 Task: Send an email with the signature Cassandra Campbell with the subject Reminder for a coaching session and the message I wanted to touch base regarding the progress of the project. How are things going? from softage.10@softage.net to softage.8@softage.net and move the email from Sent Items to the folder Corporate identity
Action: Mouse moved to (112, 117)
Screenshot: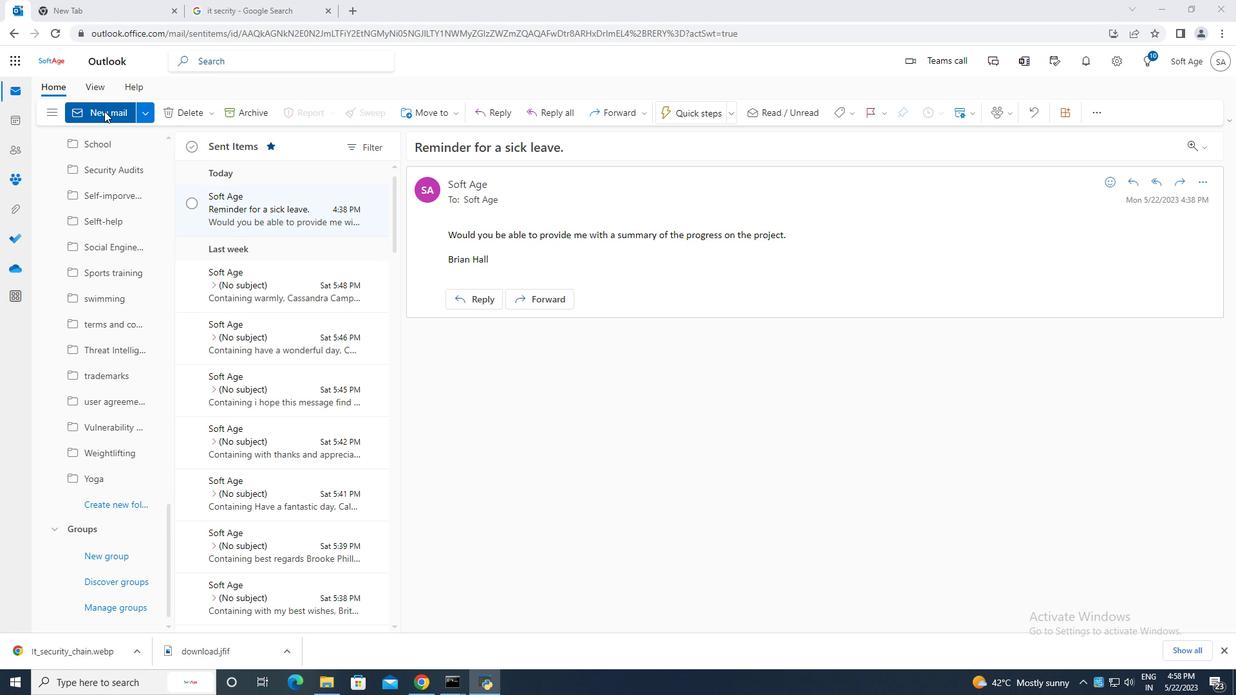 
Action: Mouse pressed left at (112, 117)
Screenshot: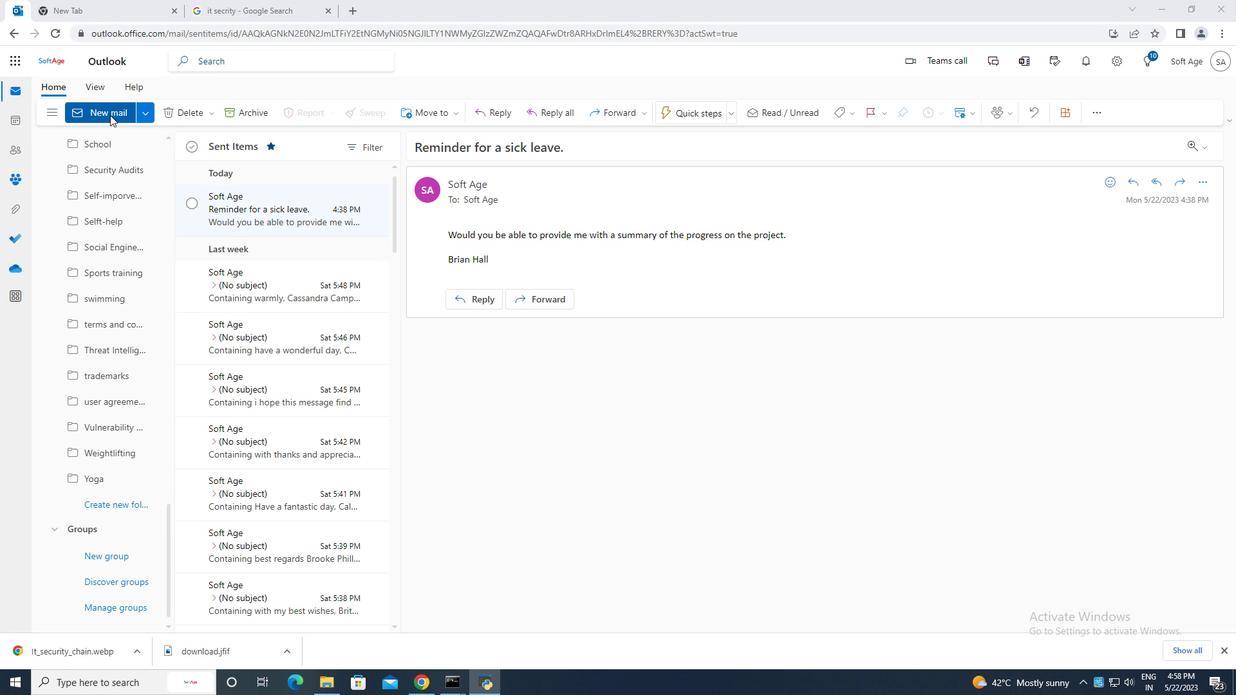 
Action: Mouse moved to (823, 116)
Screenshot: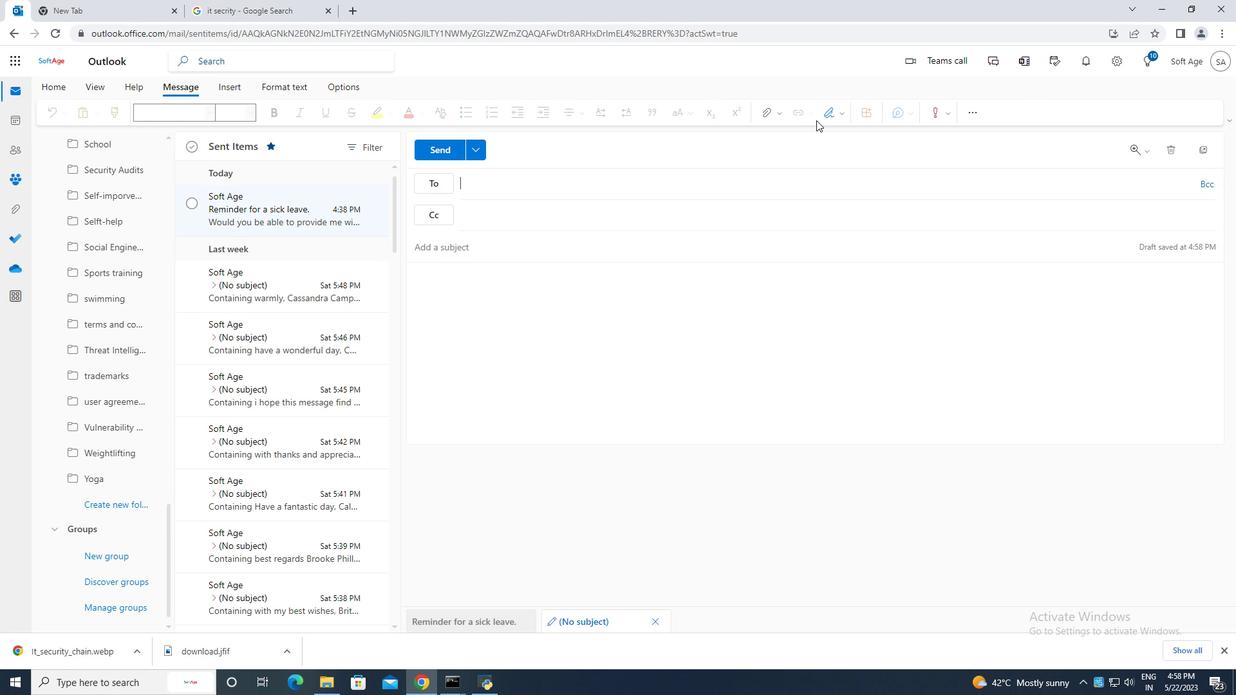 
Action: Mouse pressed left at (823, 116)
Screenshot: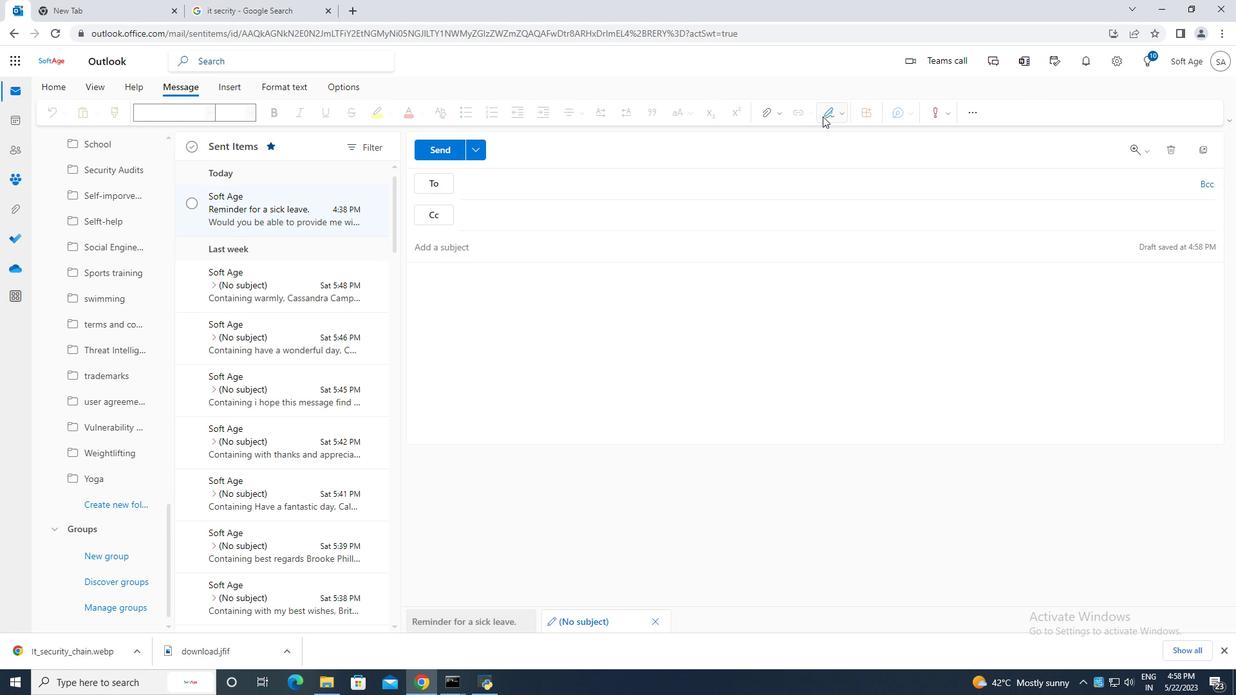
Action: Mouse moved to (787, 164)
Screenshot: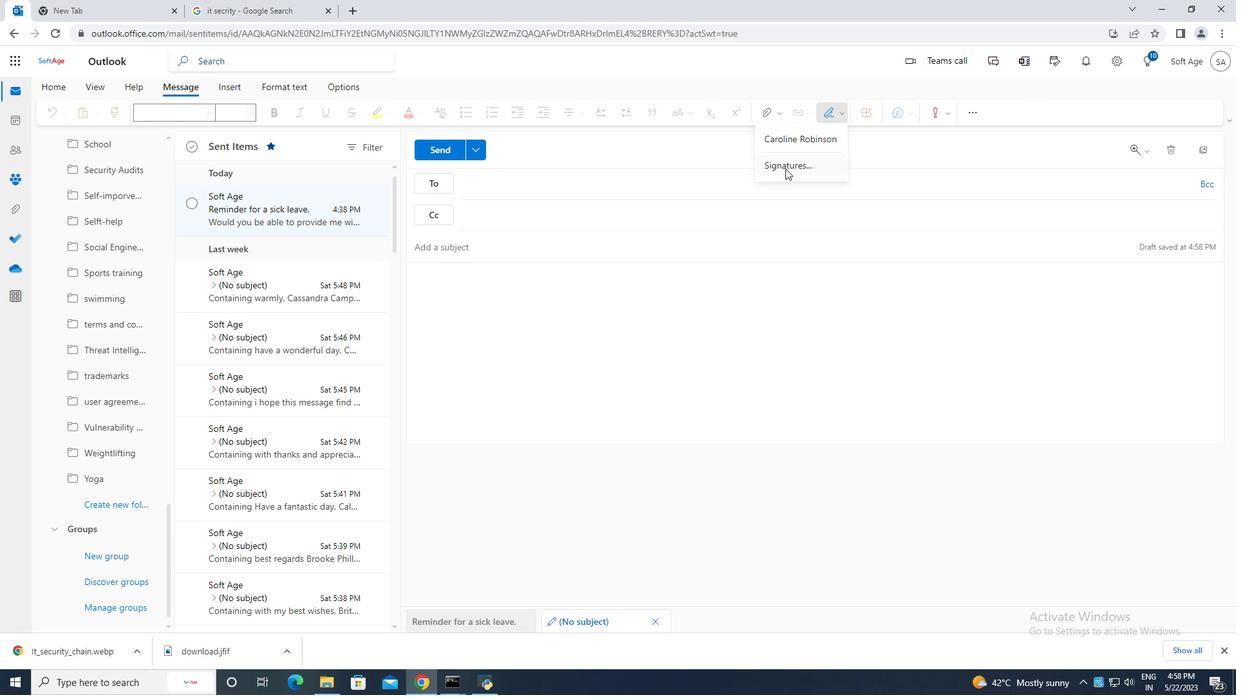 
Action: Mouse pressed left at (787, 164)
Screenshot: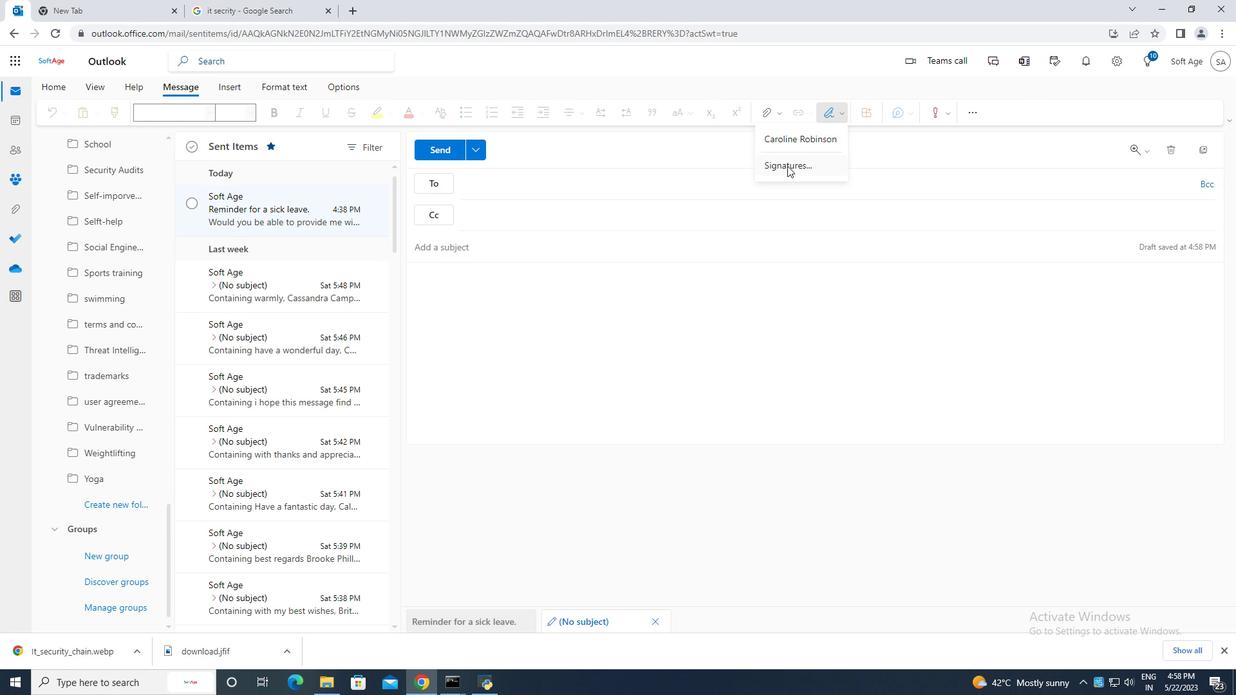 
Action: Mouse moved to (871, 207)
Screenshot: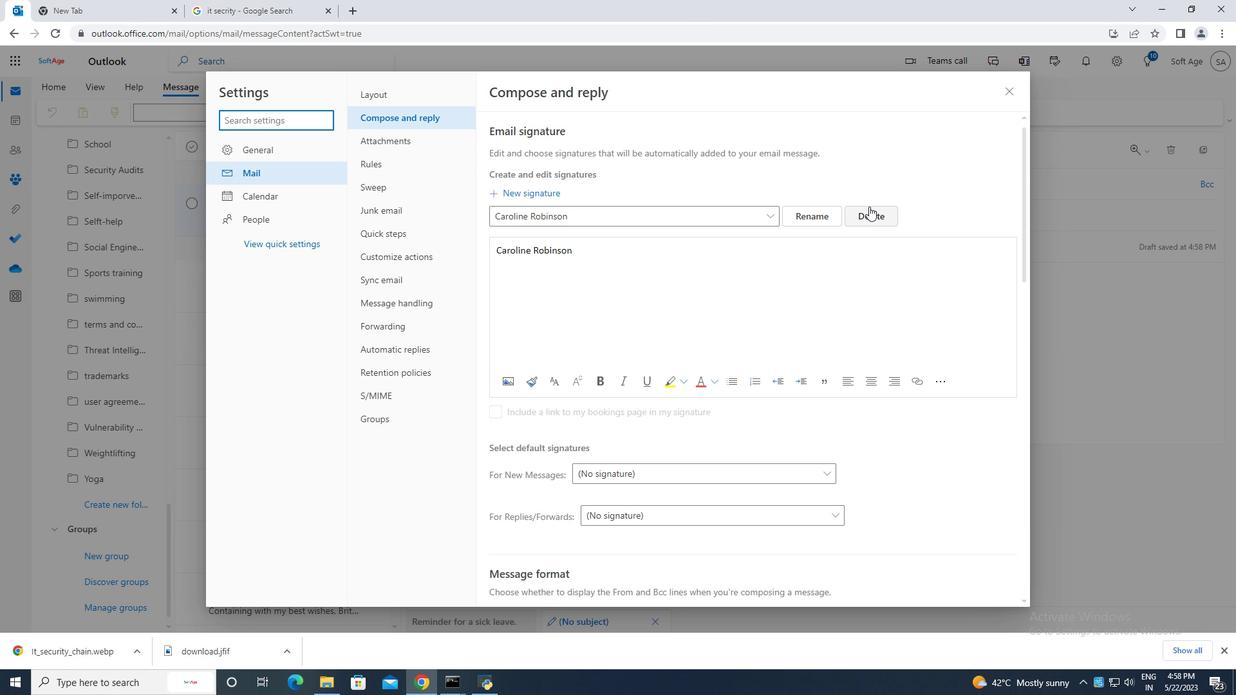 
Action: Mouse pressed left at (871, 207)
Screenshot: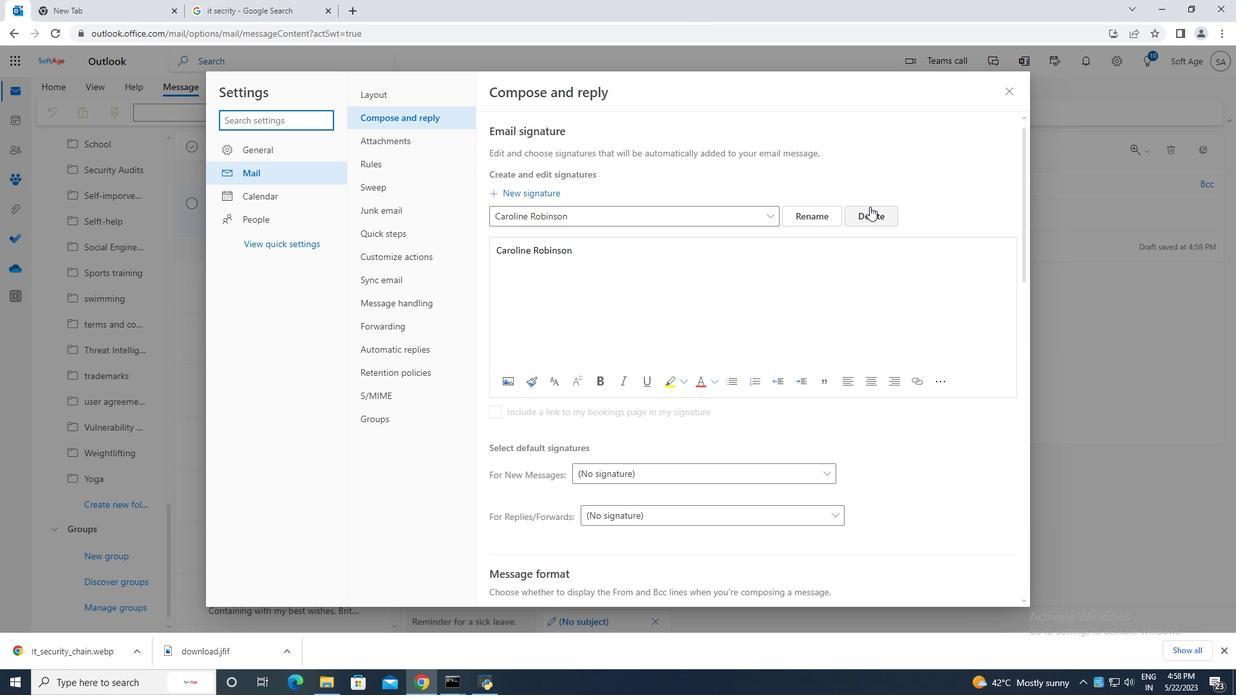 
Action: Mouse moved to (529, 217)
Screenshot: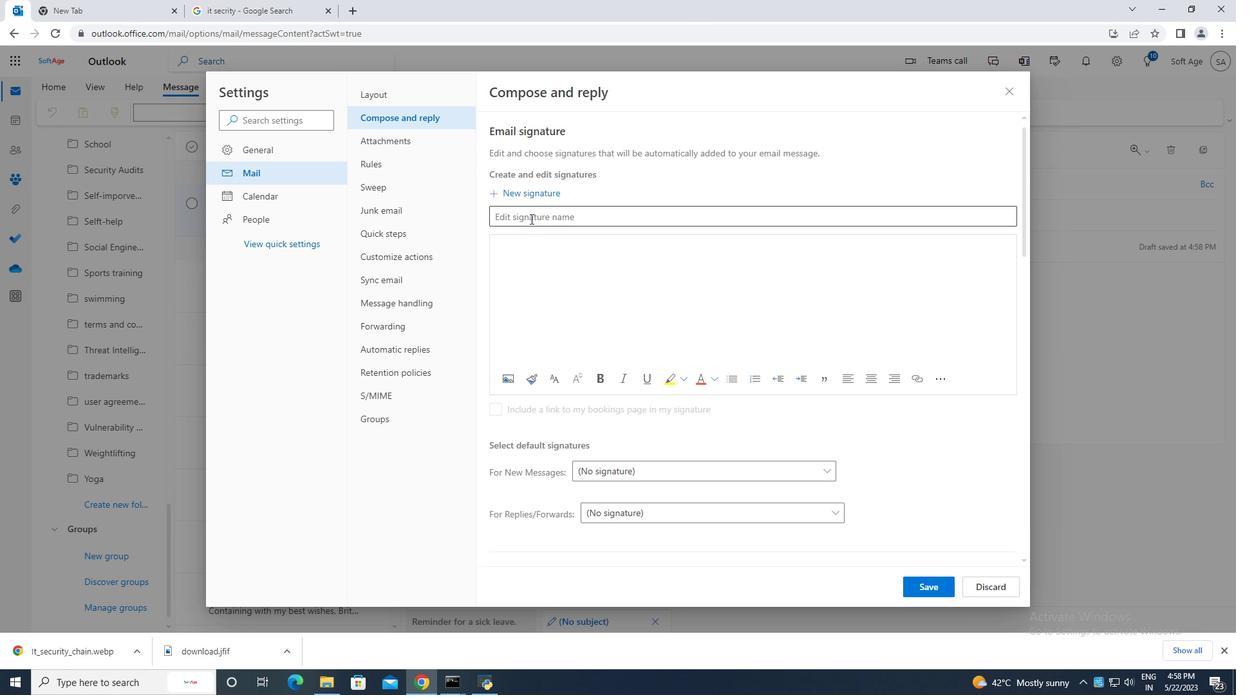 
Action: Mouse pressed left at (529, 217)
Screenshot: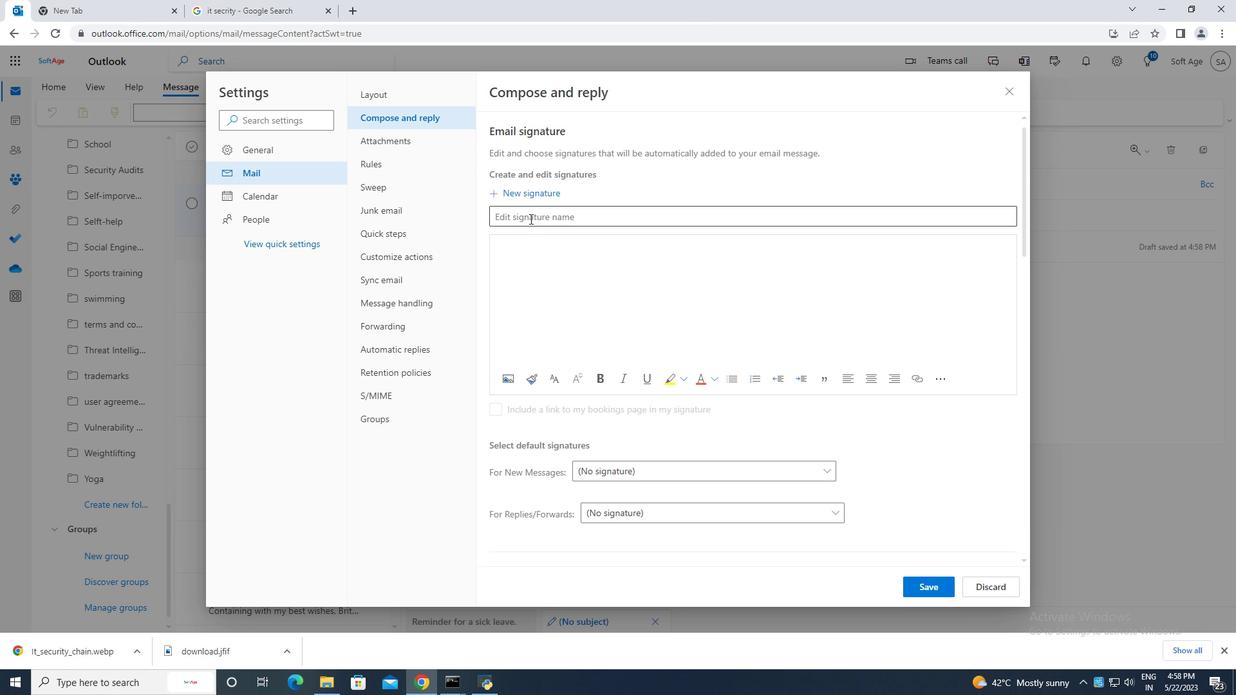 
Action: Mouse moved to (528, 217)
Screenshot: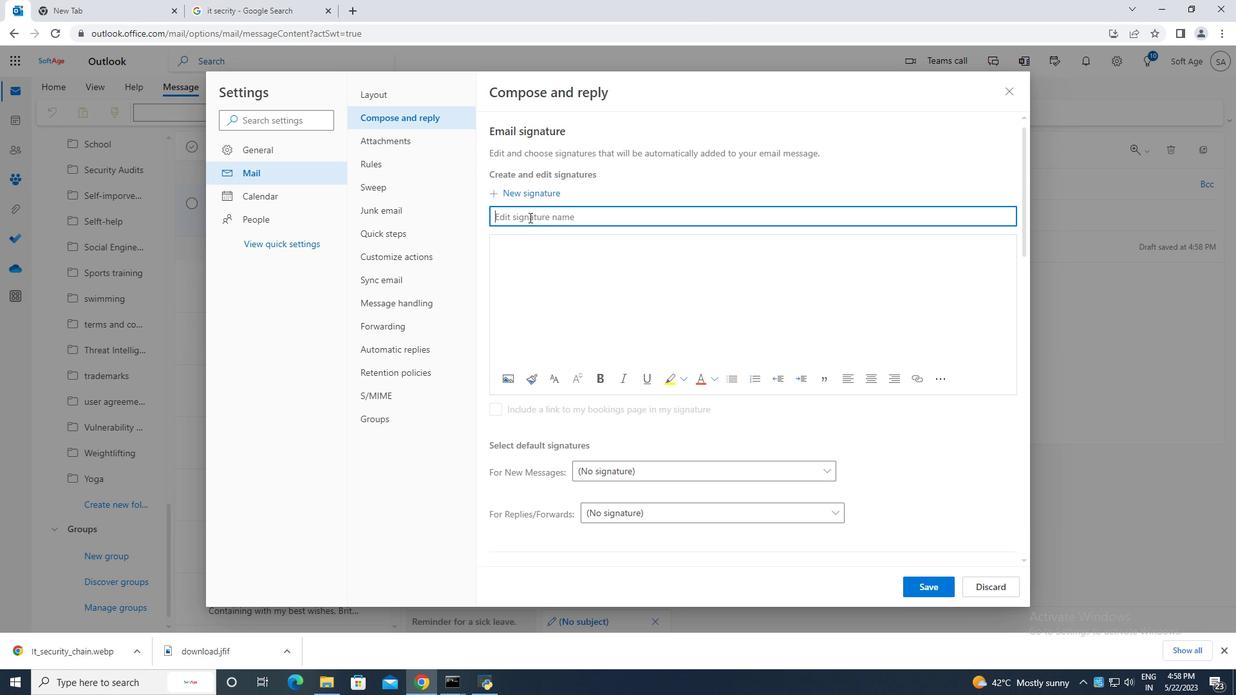 
Action: Key pressed <Key.caps_lock>C<Key.caps_lock>assandra<Key.space><Key.caps_lock>C<Key.caps_lock>ampn<Key.backspace>bell
Screenshot: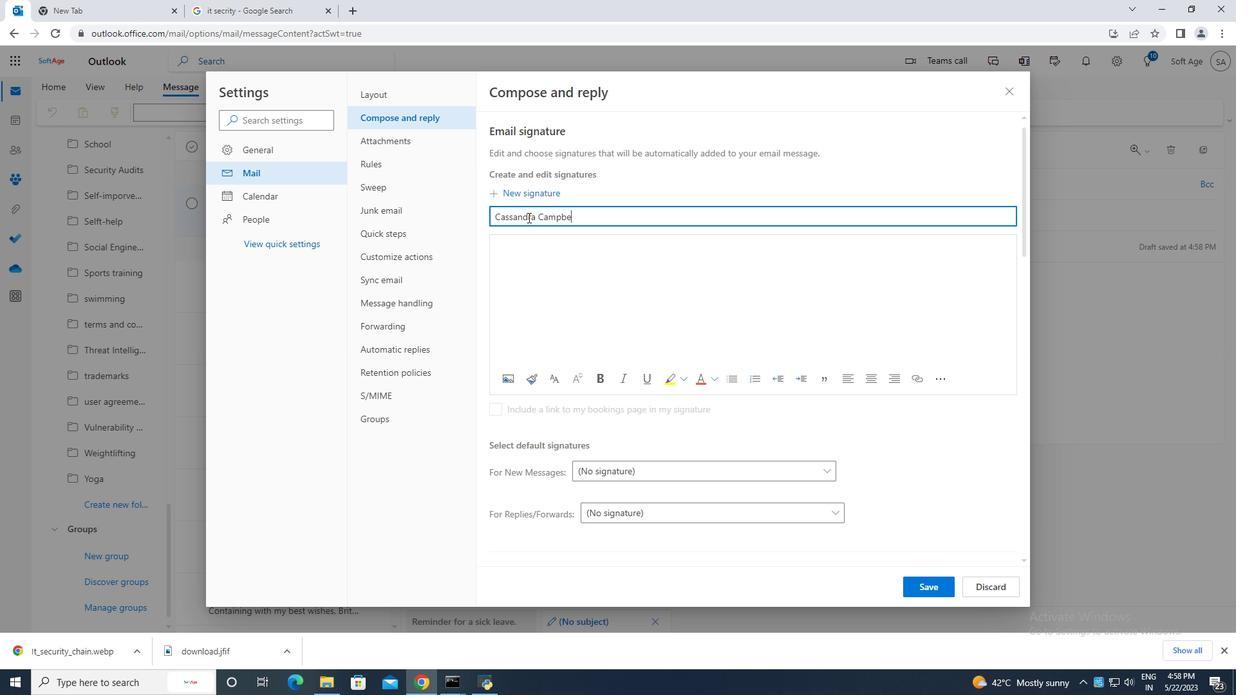 
Action: Mouse moved to (558, 248)
Screenshot: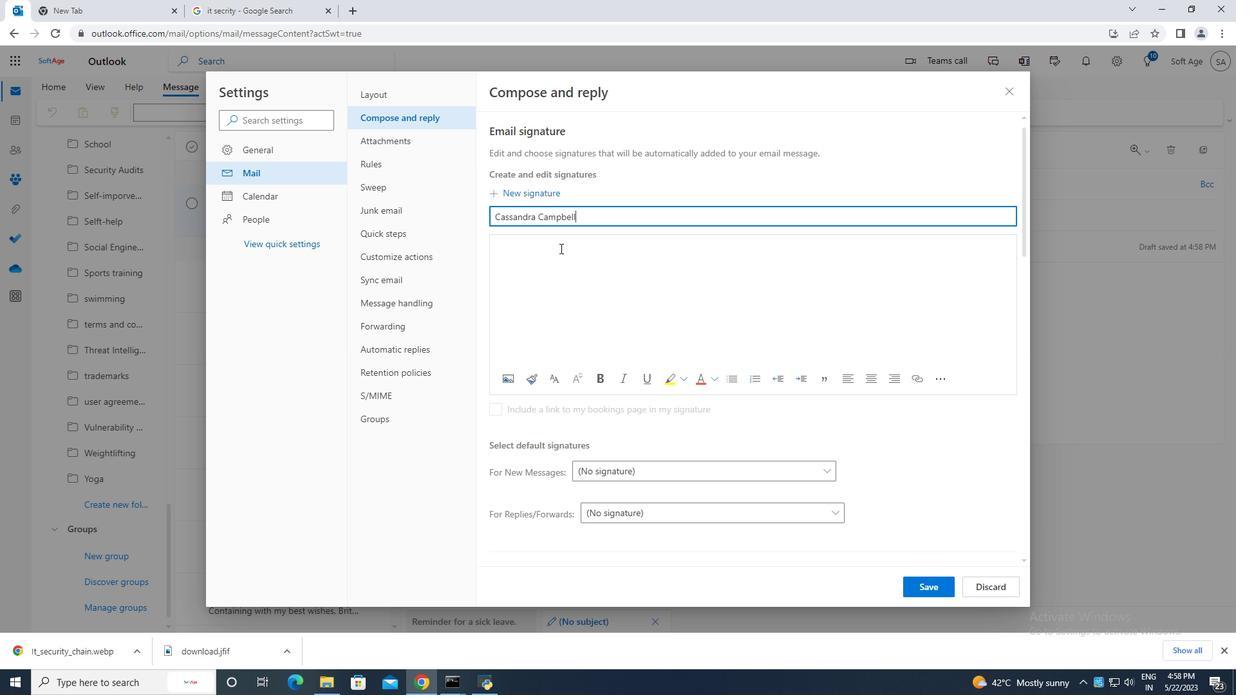 
Action: Mouse pressed left at (558, 248)
Screenshot: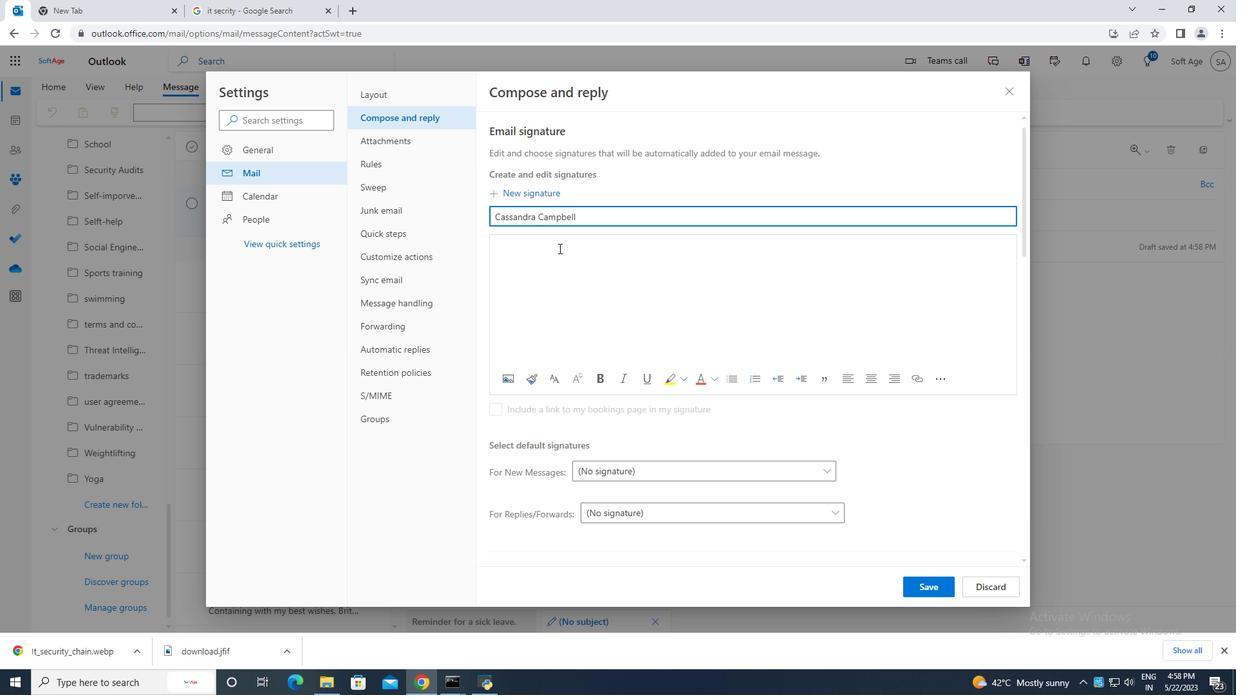 
Action: Key pressed <Key.caps_lock>C<Key.caps_lock>assandra<Key.space><Key.caps_lock>C<Key.caps_lock>ampbell
Screenshot: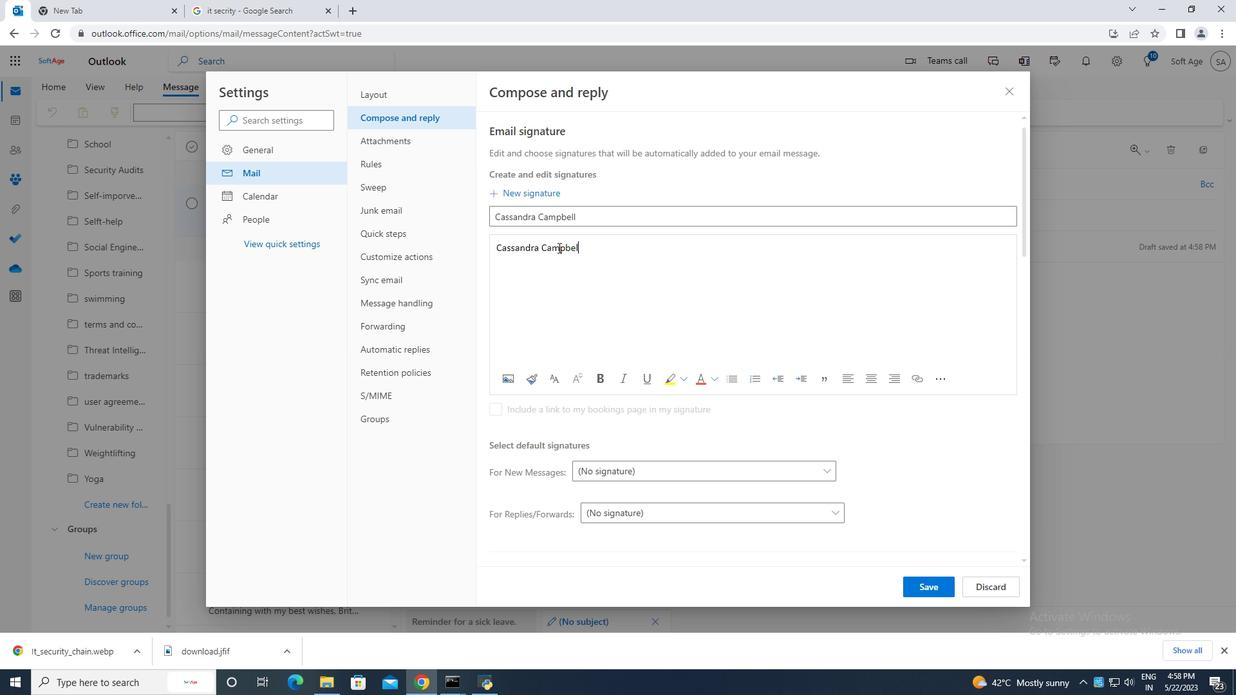 
Action: Mouse moved to (925, 589)
Screenshot: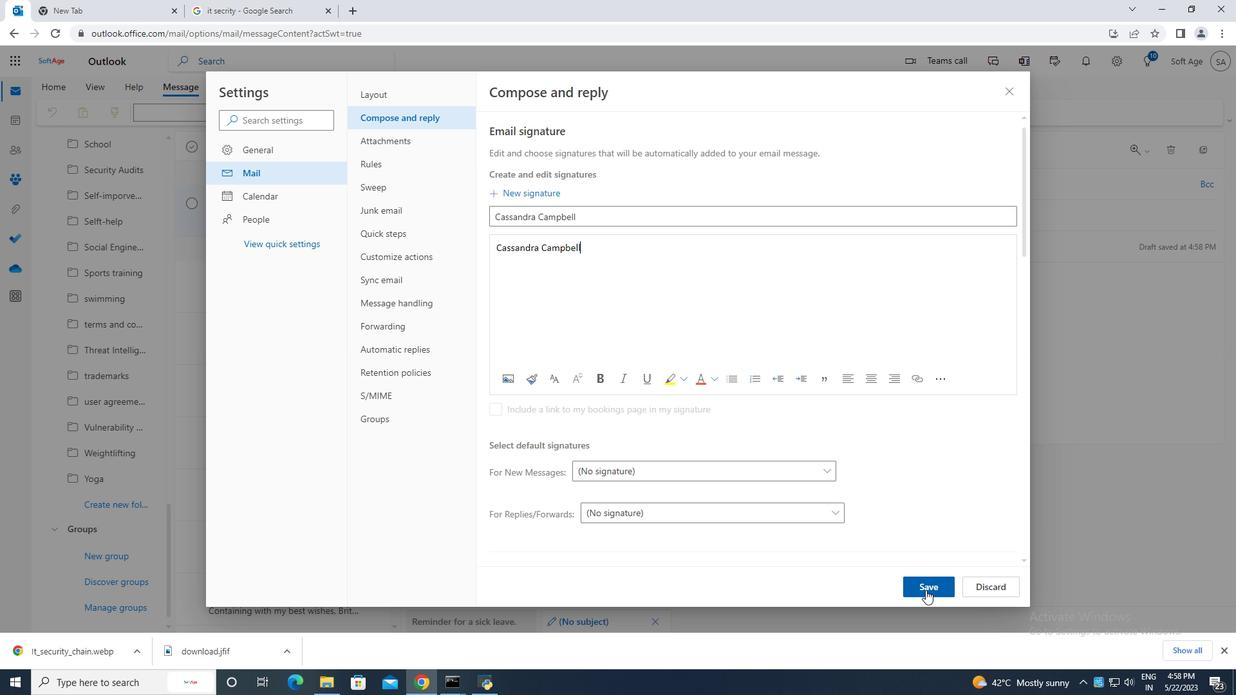 
Action: Mouse pressed left at (925, 589)
Screenshot: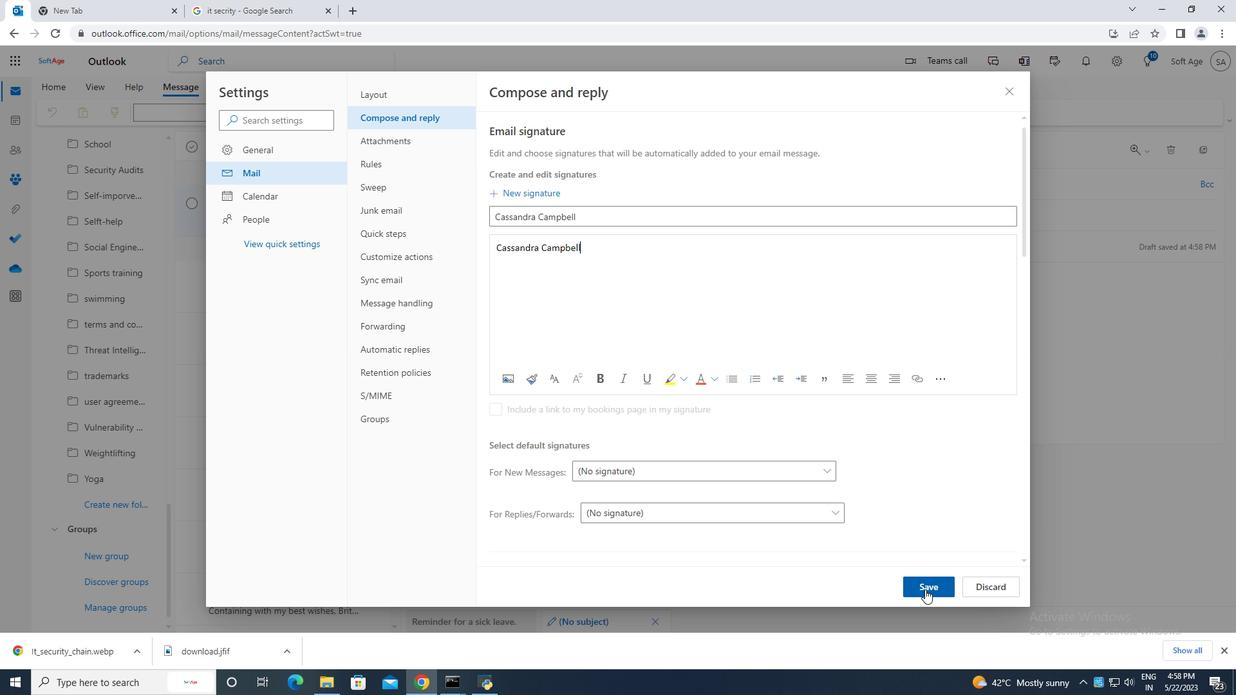 
Action: Mouse moved to (1015, 94)
Screenshot: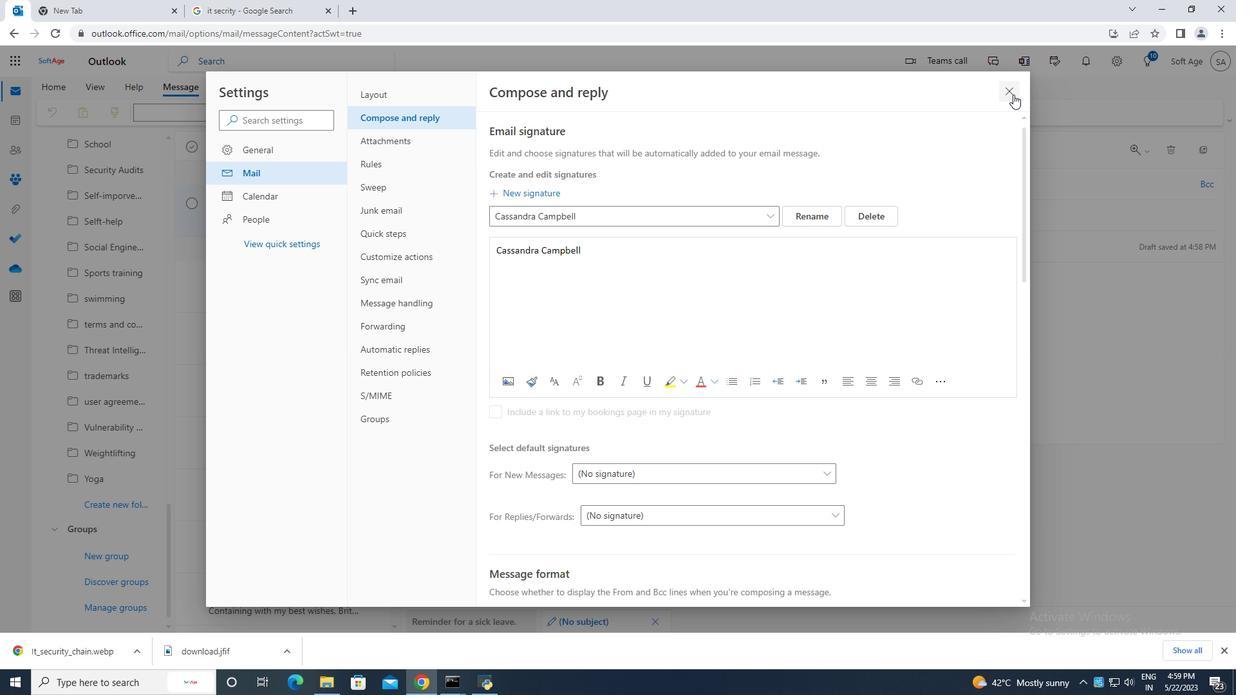 
Action: Mouse pressed left at (1015, 94)
Screenshot: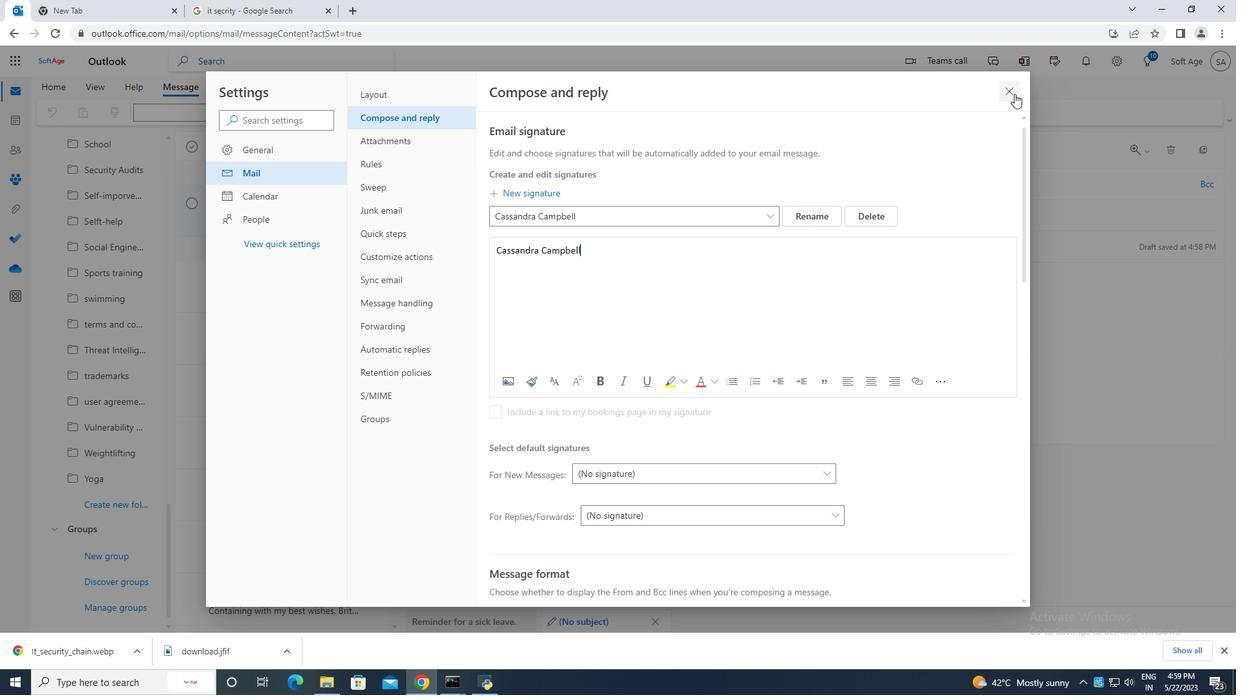 
Action: Mouse moved to (827, 117)
Screenshot: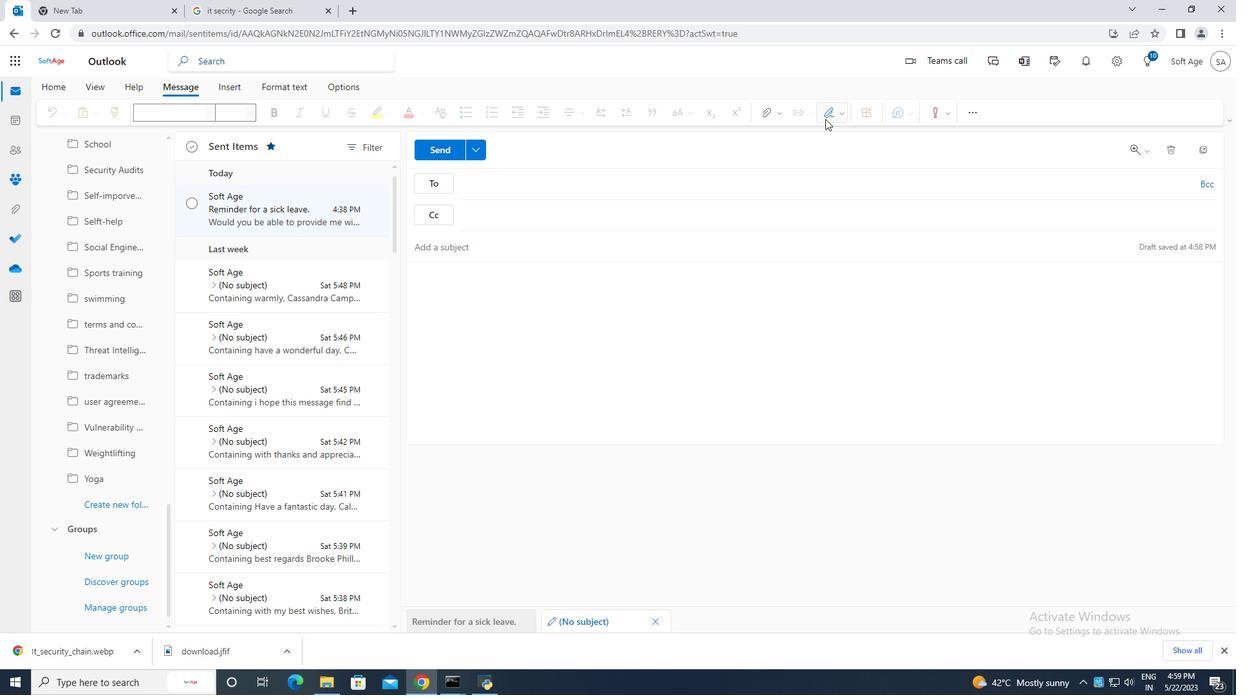 
Action: Mouse pressed left at (827, 117)
Screenshot: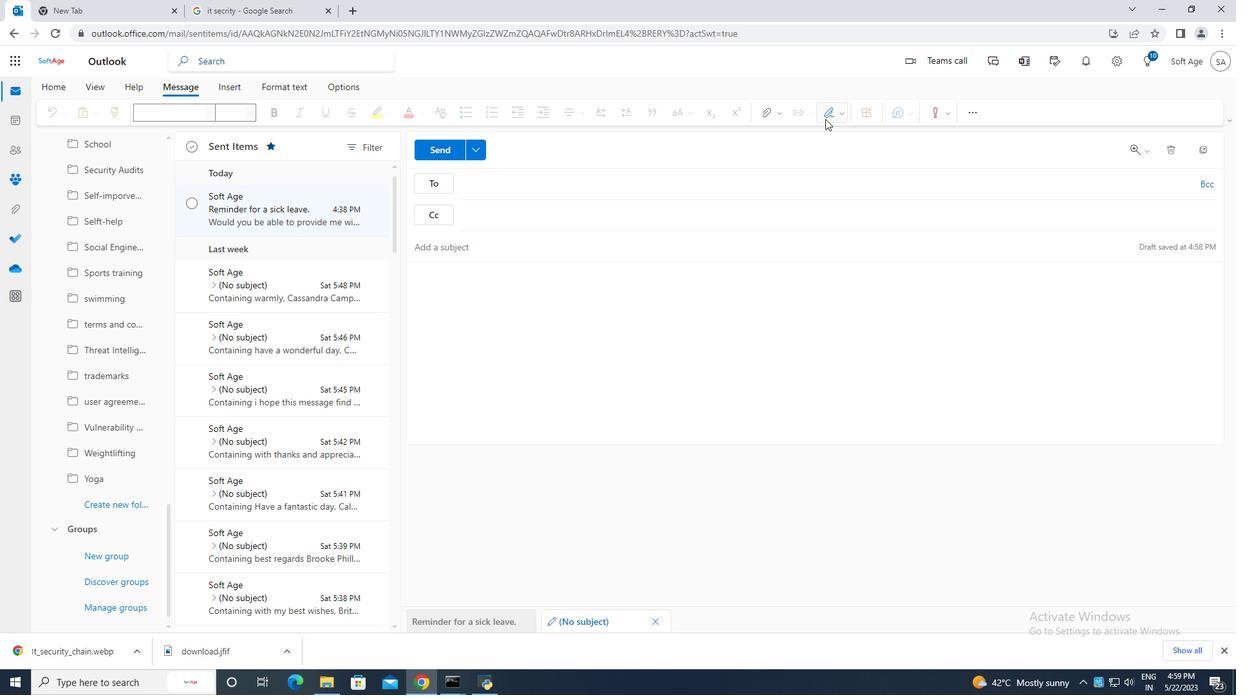 
Action: Mouse moved to (776, 166)
Screenshot: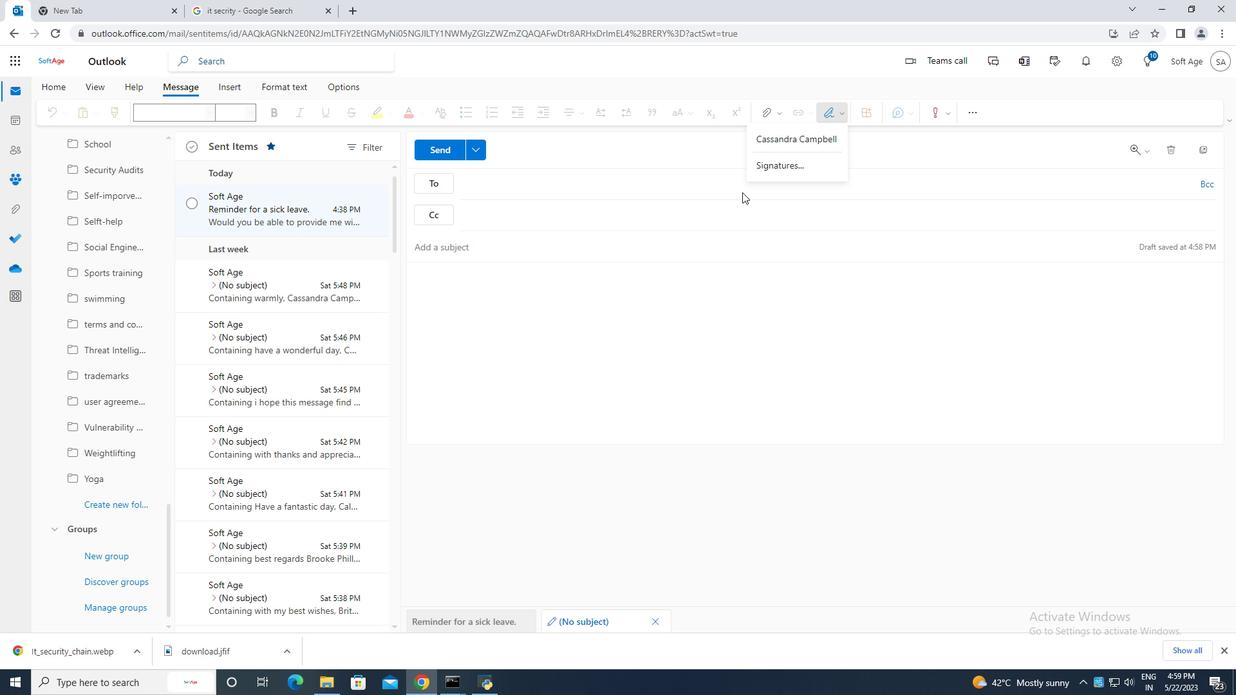 
Action: Mouse pressed left at (776, 166)
Screenshot: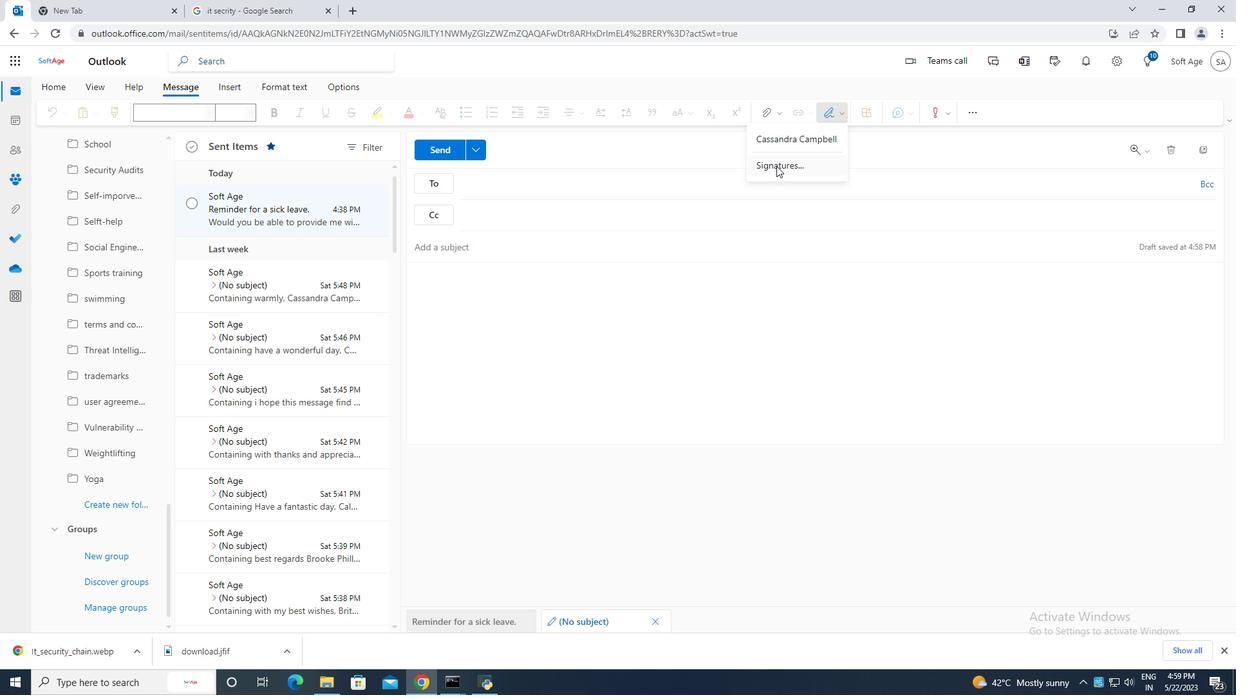 
Action: Mouse moved to (1000, 92)
Screenshot: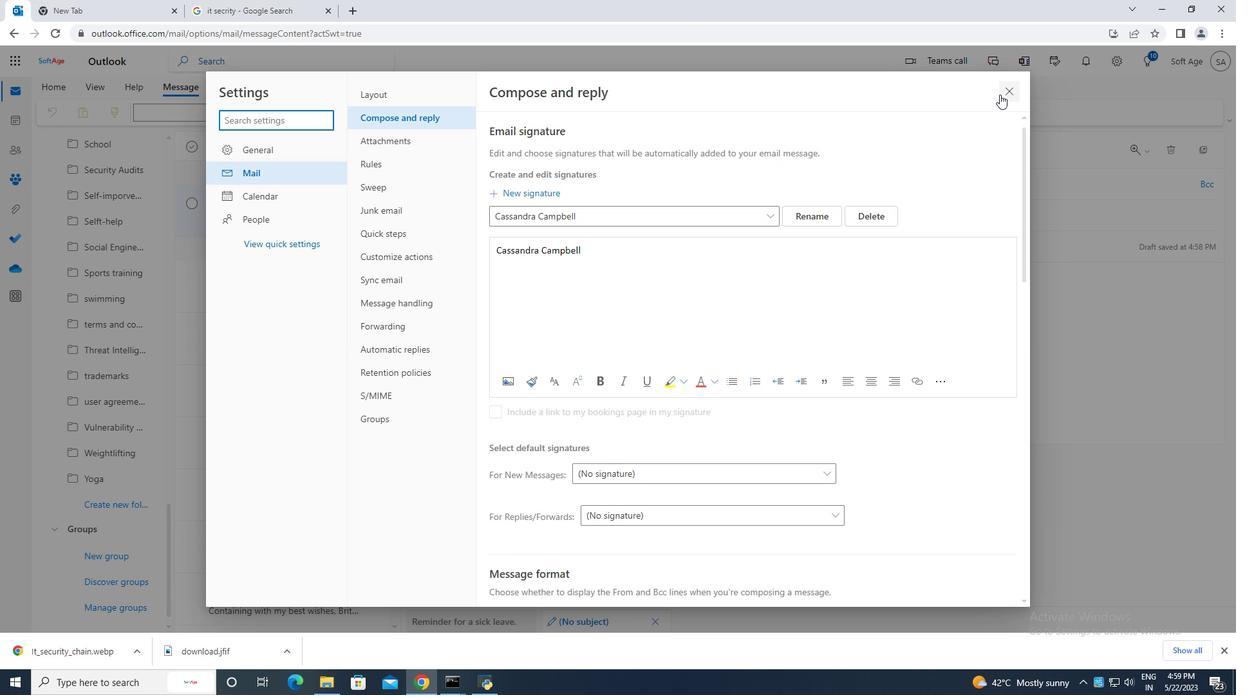 
Action: Mouse pressed left at (1000, 92)
Screenshot: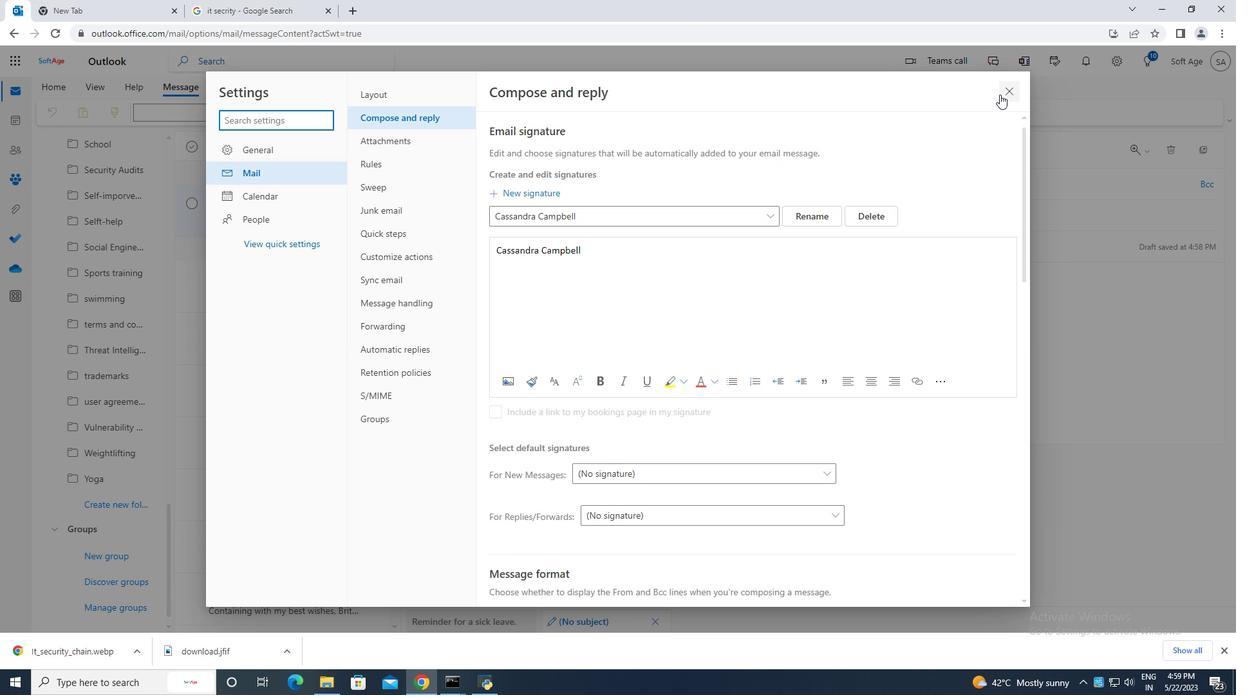 
Action: Mouse moved to (836, 116)
Screenshot: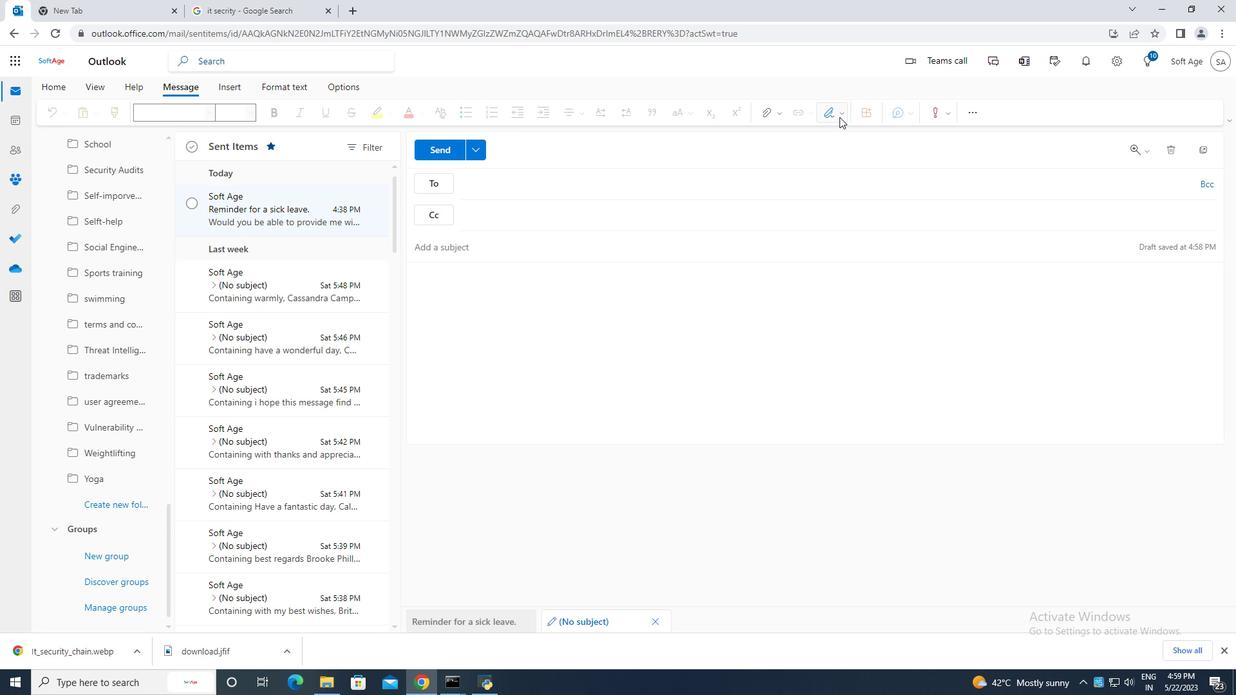 
Action: Mouse pressed left at (836, 116)
Screenshot: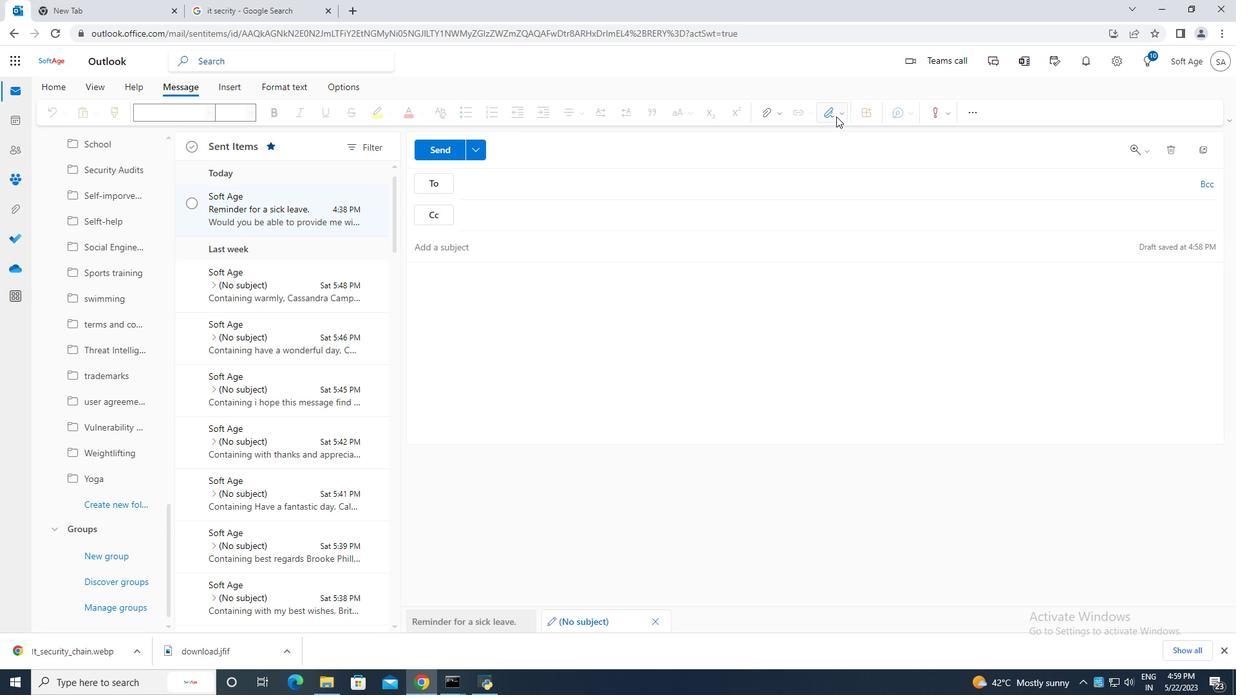 
Action: Mouse moved to (818, 137)
Screenshot: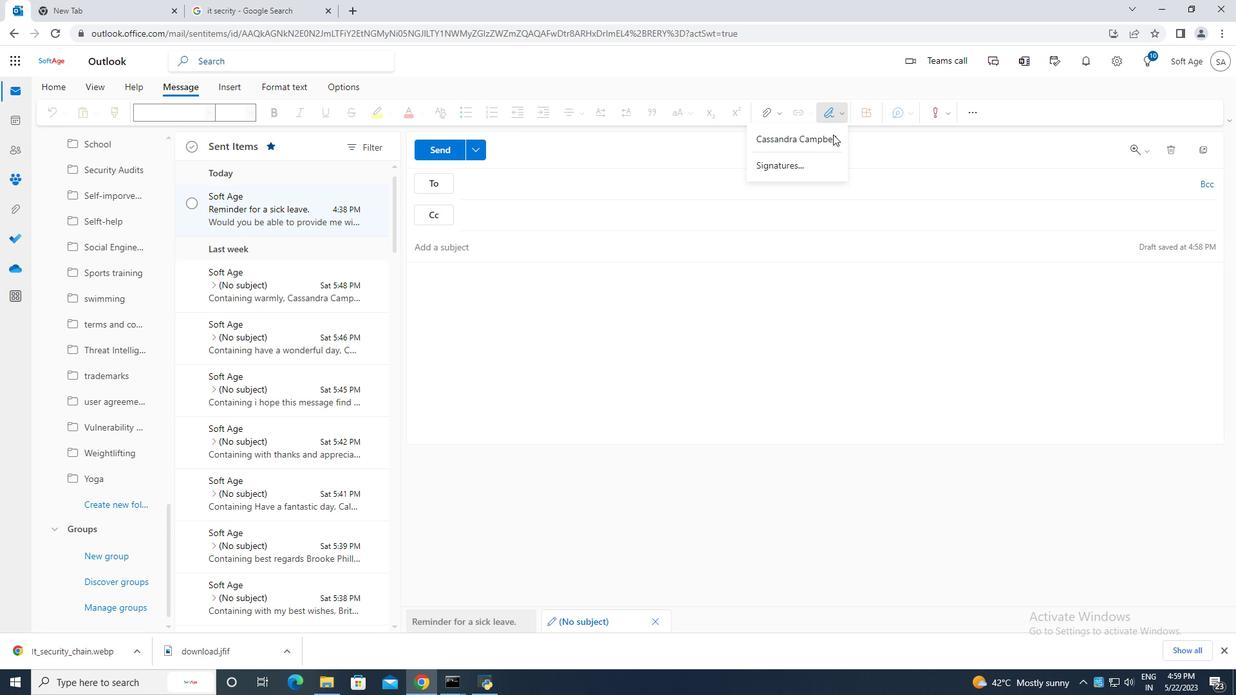 
Action: Mouse pressed left at (818, 137)
Screenshot: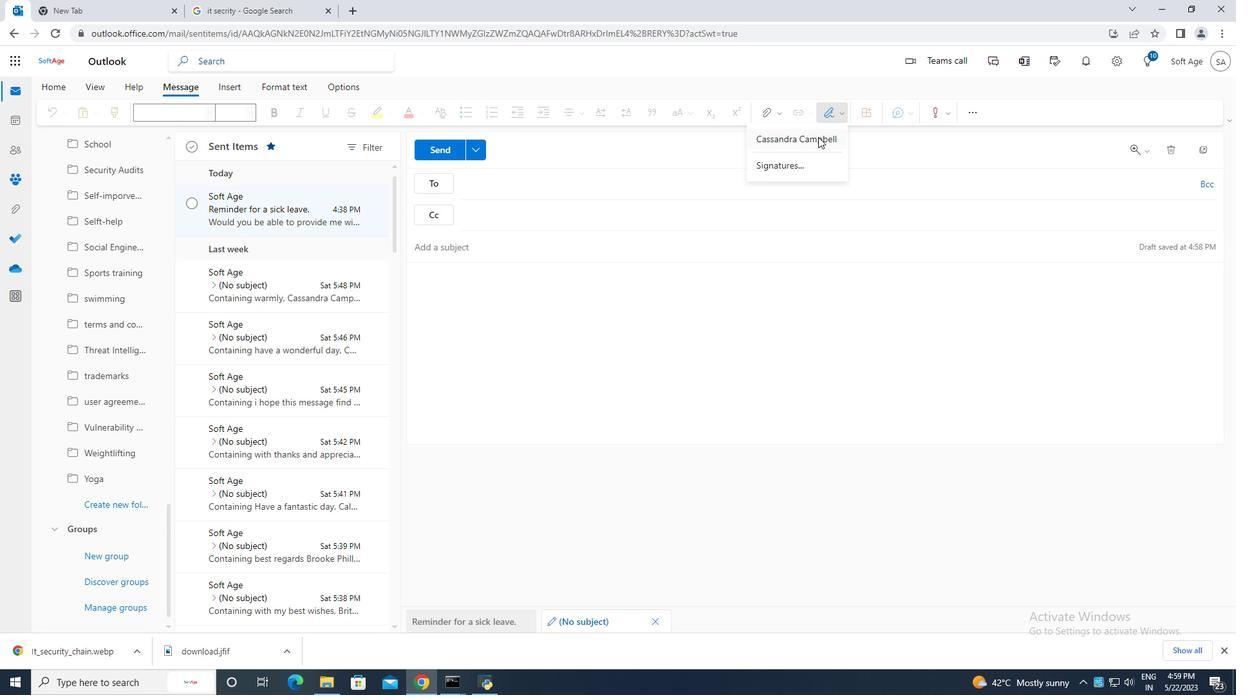 
Action: Mouse moved to (463, 247)
Screenshot: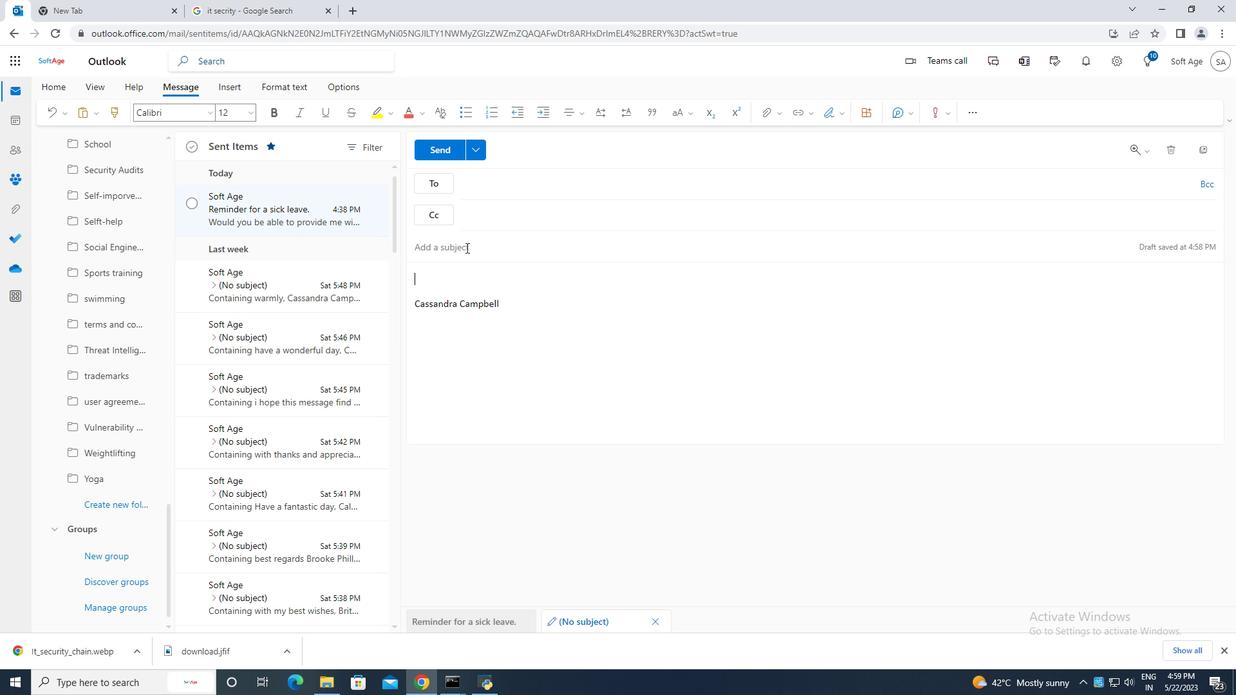 
Action: Mouse pressed left at (463, 247)
Screenshot: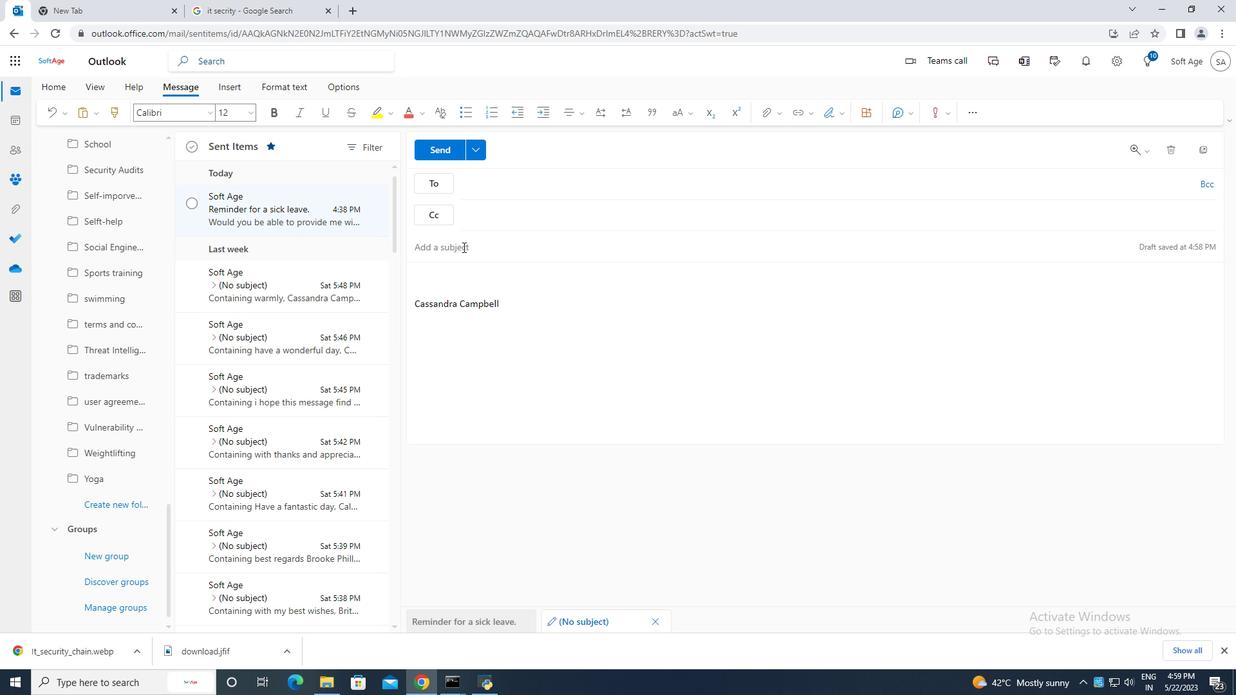 
Action: Key pressed <Key.caps_lock>R<Key.caps_lock>eminder<Key.space>for<Key.space>a<Key.space>coaching<Key.space>session<Key.space><Key.backspace>.
Screenshot: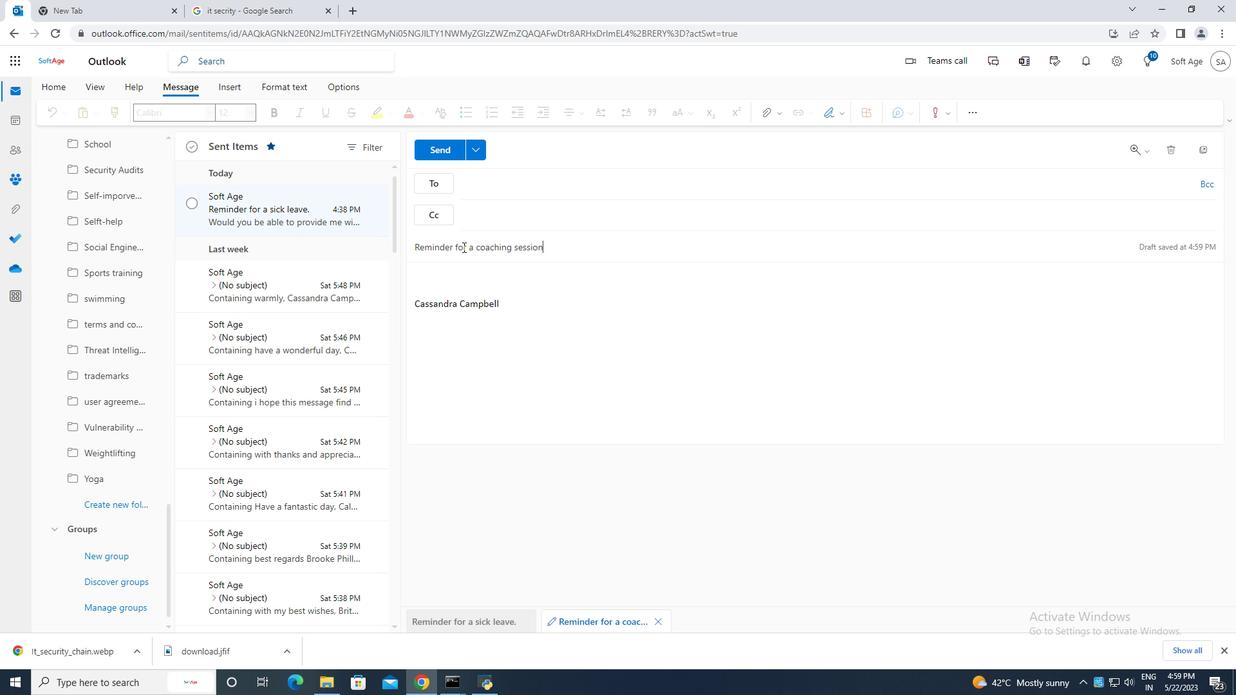 
Action: Mouse moved to (433, 286)
Screenshot: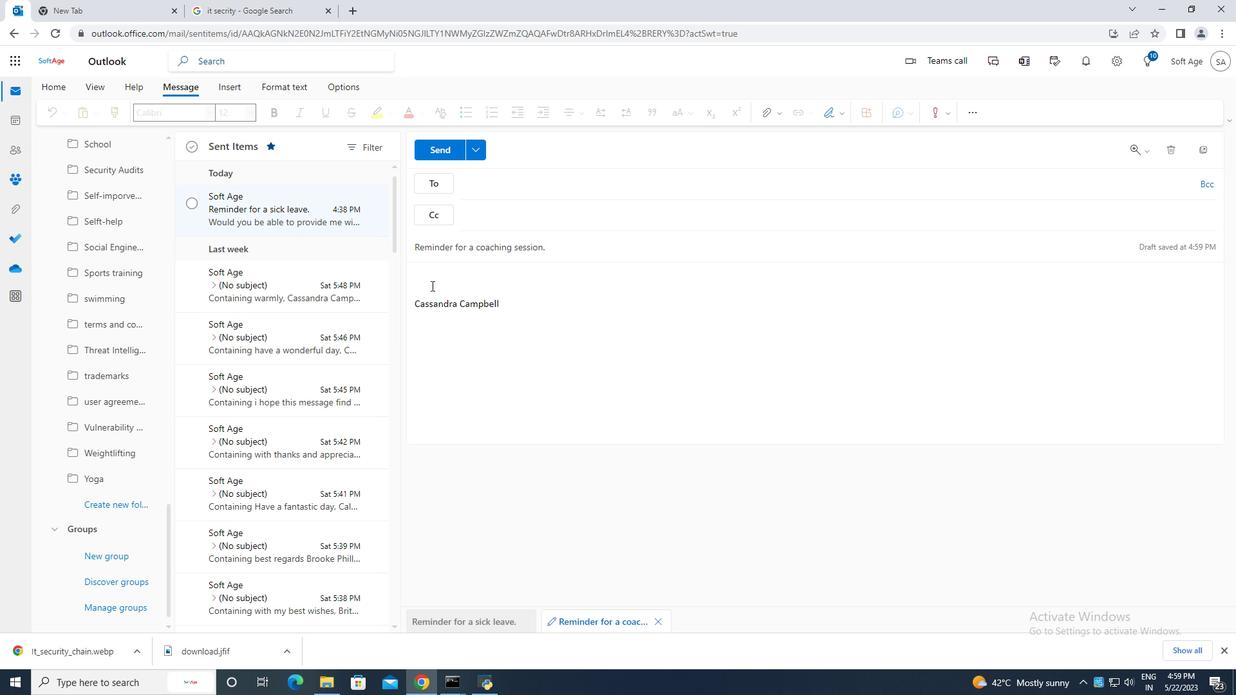 
Action: Mouse pressed left at (432, 286)
Screenshot: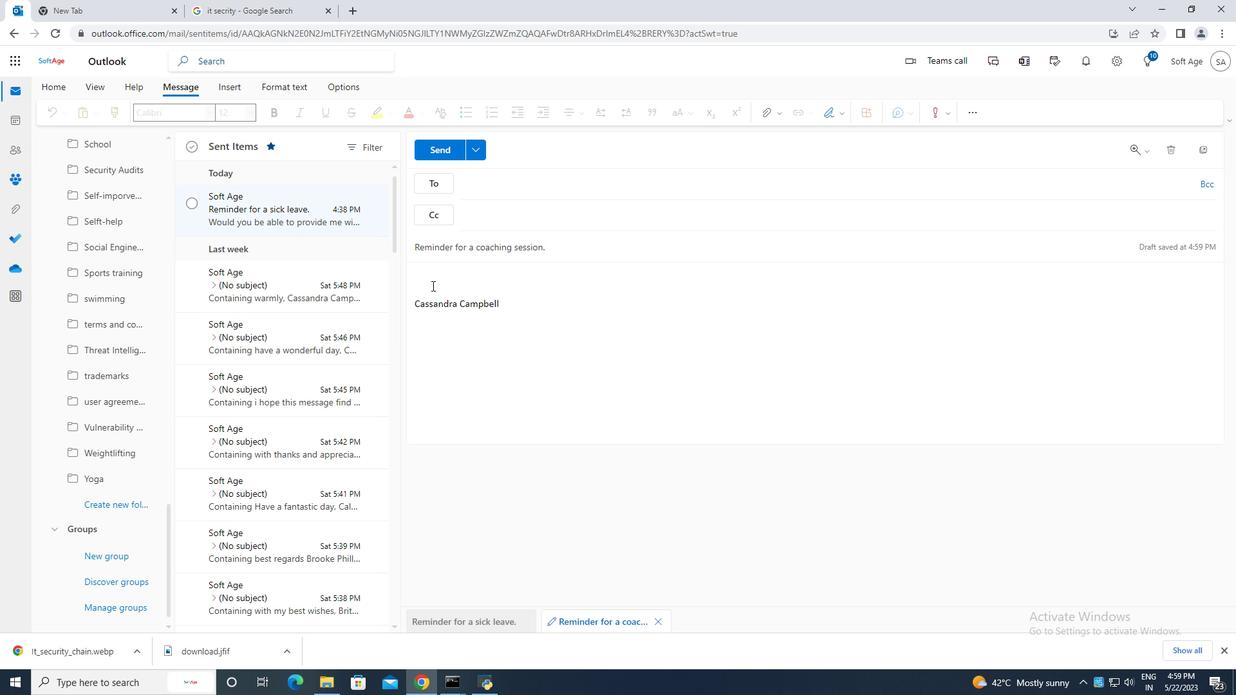 
Action: Mouse moved to (447, 279)
Screenshot: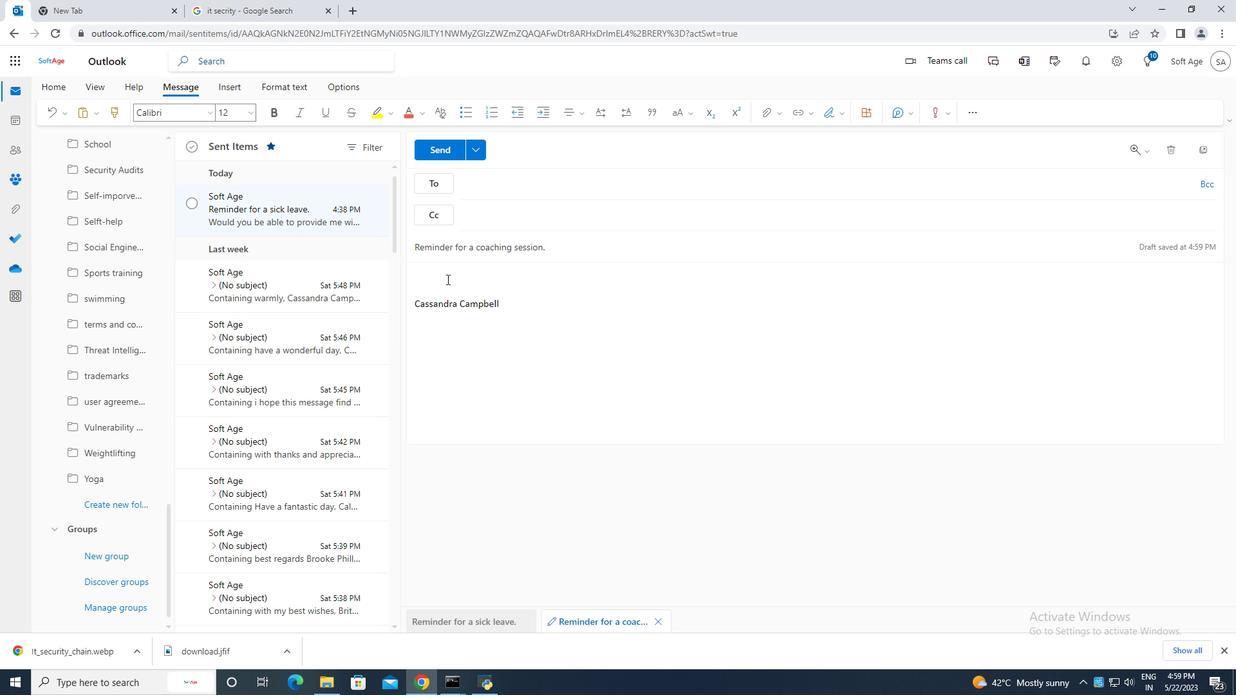 
Action: Key pressed <Key.enter>
Screenshot: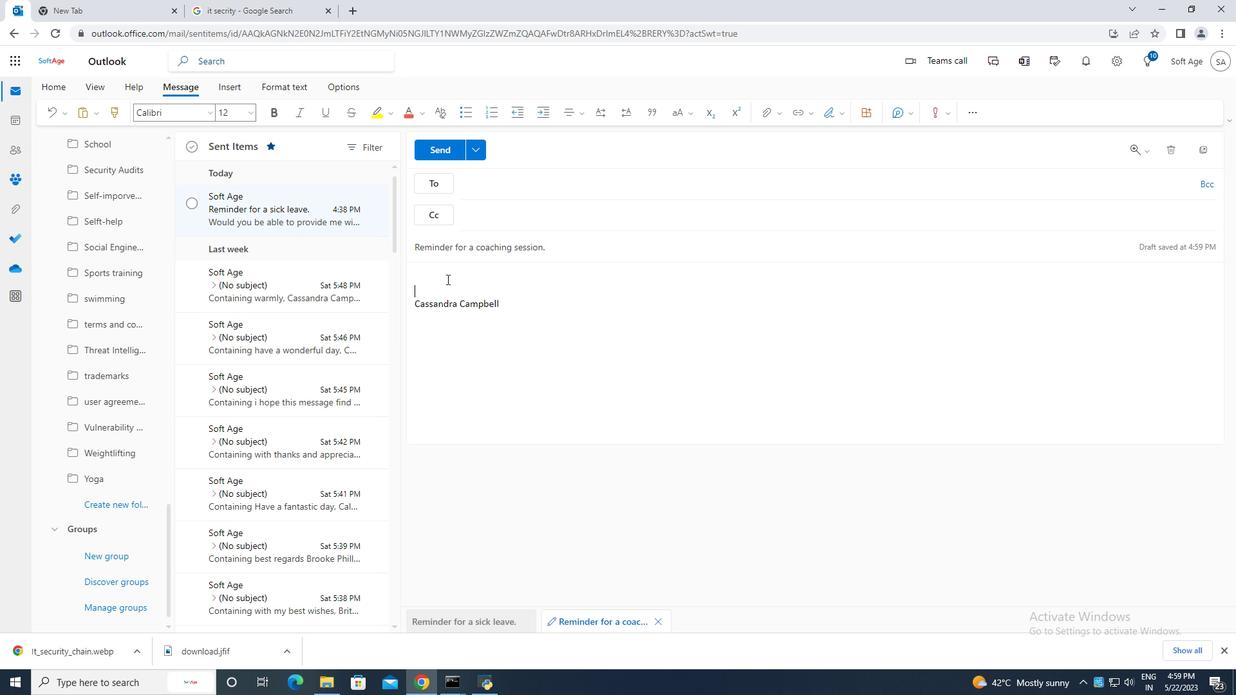 
Action: Mouse moved to (425, 266)
Screenshot: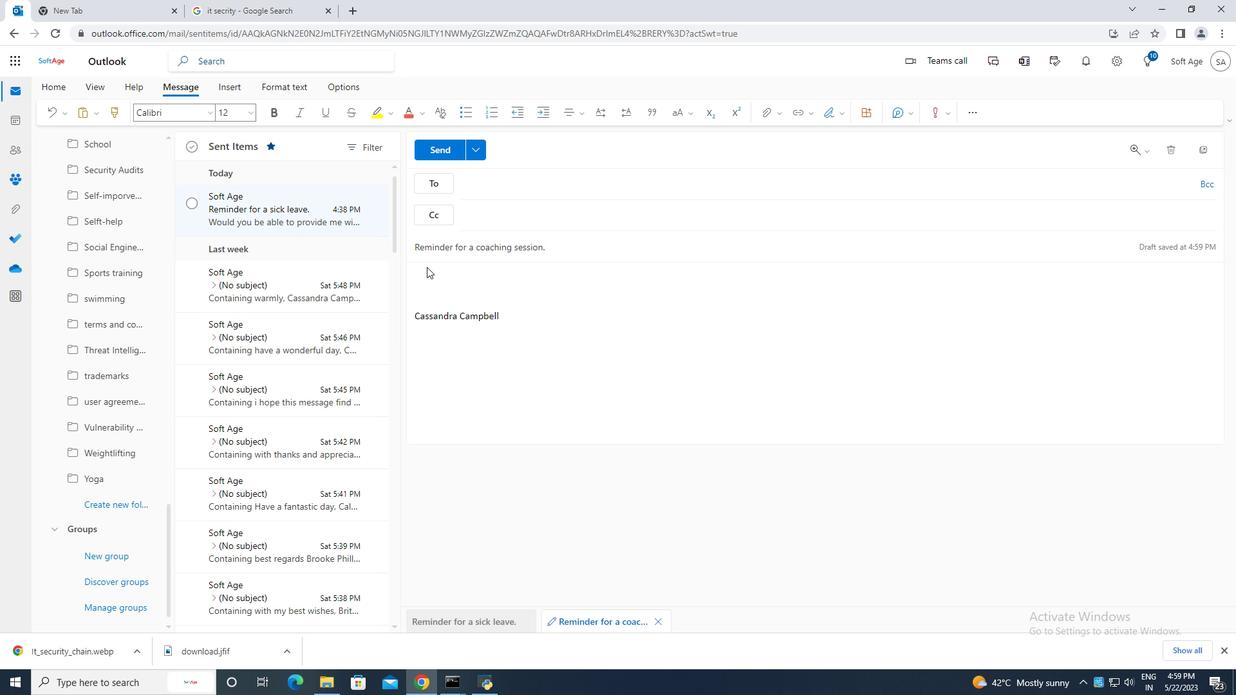 
Action: Mouse pressed left at (425, 266)
Screenshot: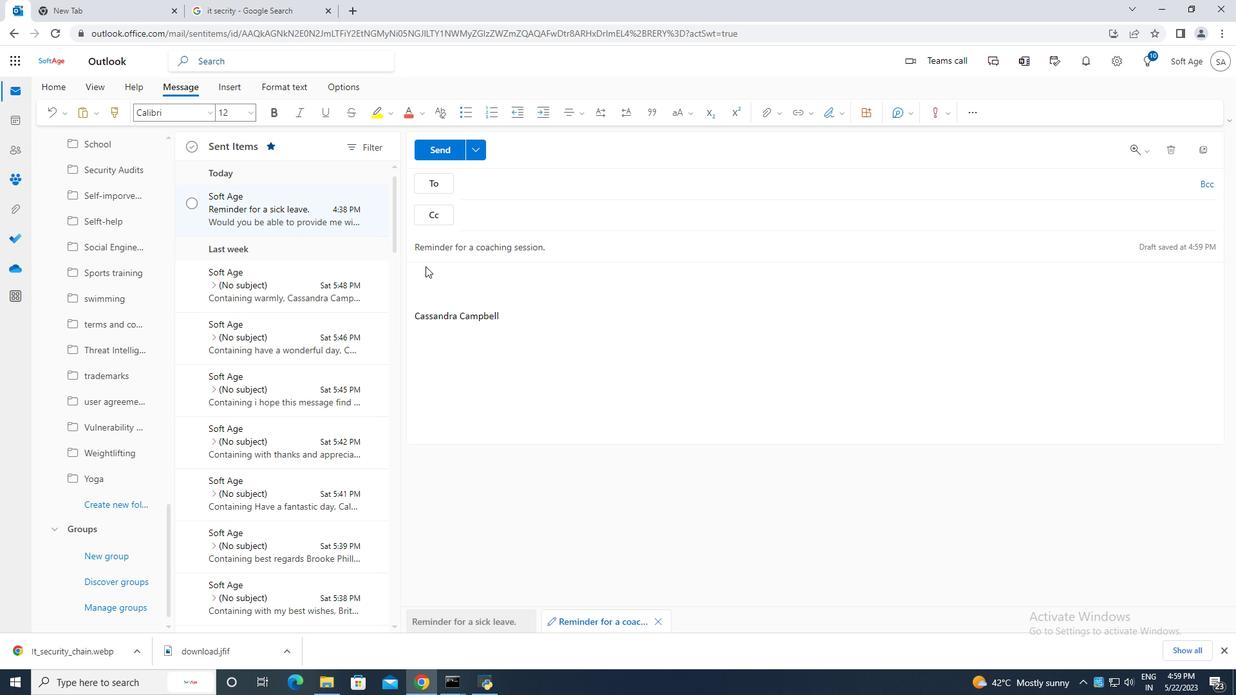 
Action: Mouse moved to (430, 275)
Screenshot: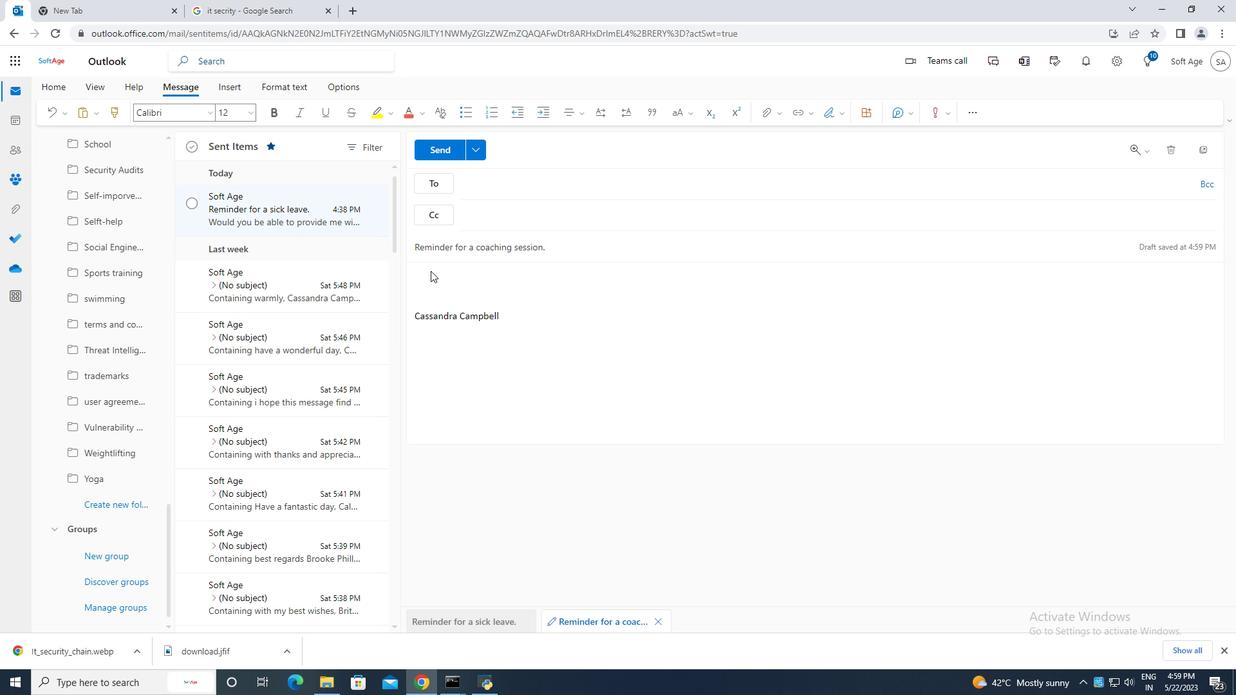 
Action: Mouse pressed left at (430, 275)
Screenshot: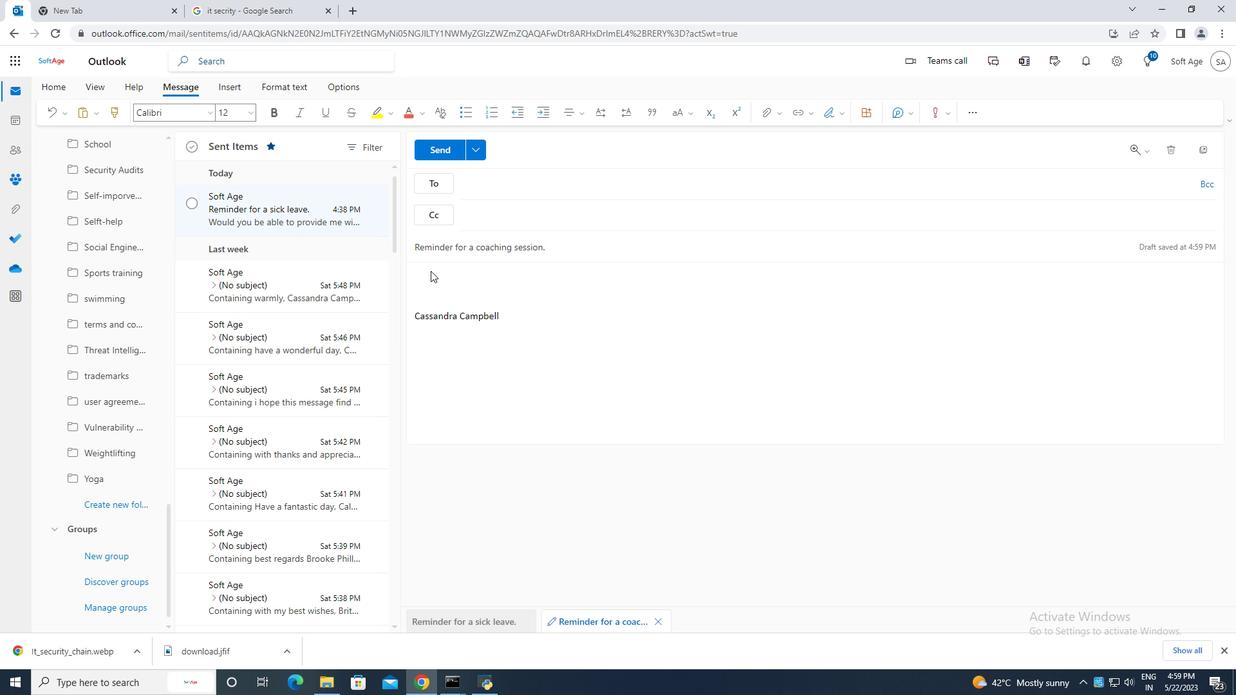 
Action: Mouse moved to (434, 280)
Screenshot: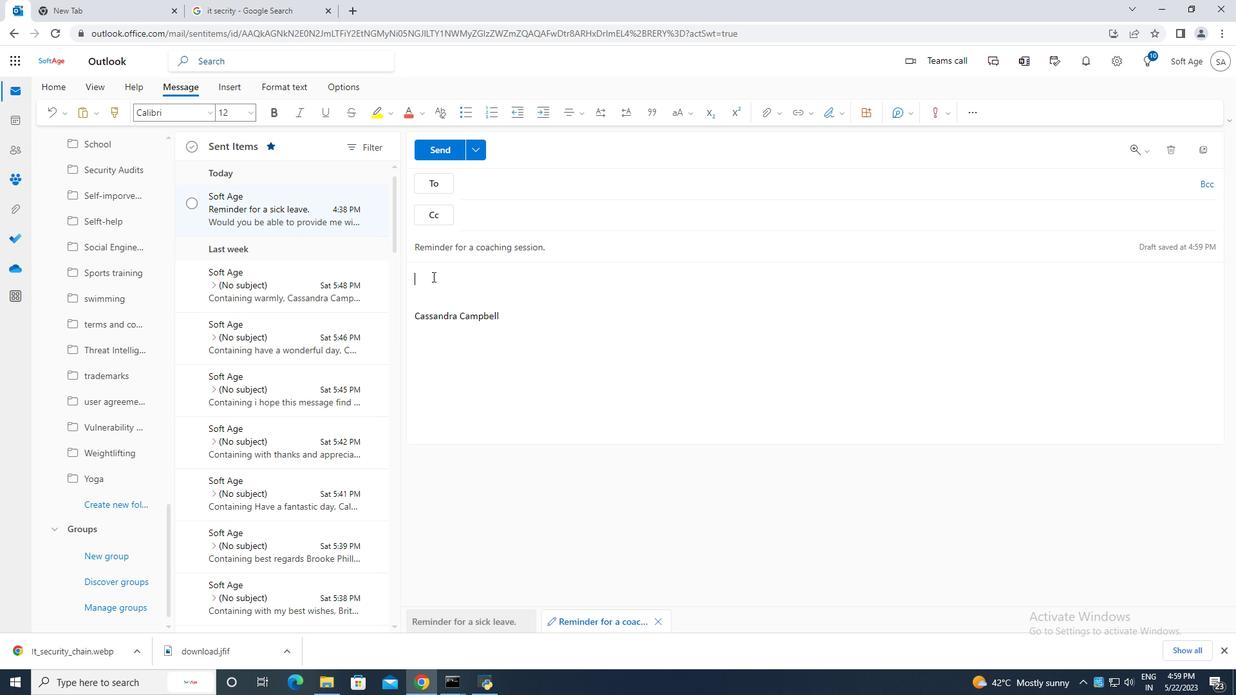 
Action: Key pressed <Key.caps_lock>I<Key.space><Key.caps_lock>wante<Key.space><Key.backspace>d<Key.space>to<Key.space>touch<Key.space>base<Key.space>regarding<Key.space>the<Key.space>progress<Key.space>of<Key.space>the<Key.space>project.
Screenshot: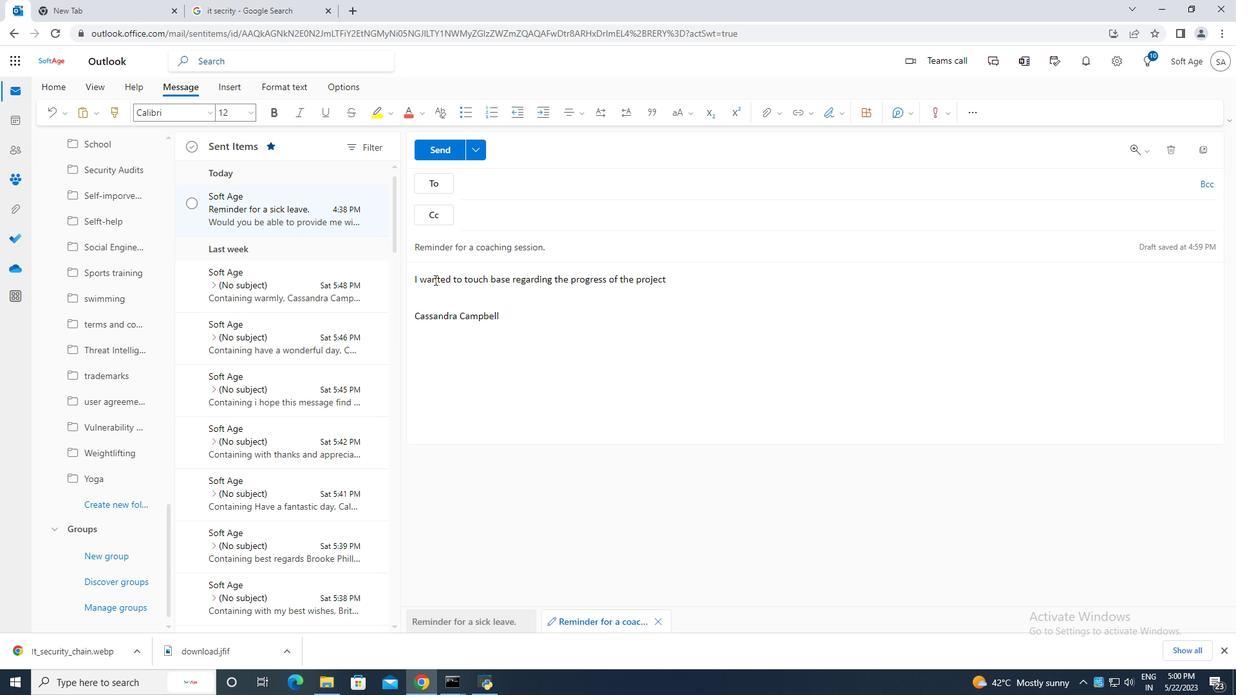 
Action: Mouse moved to (479, 187)
Screenshot: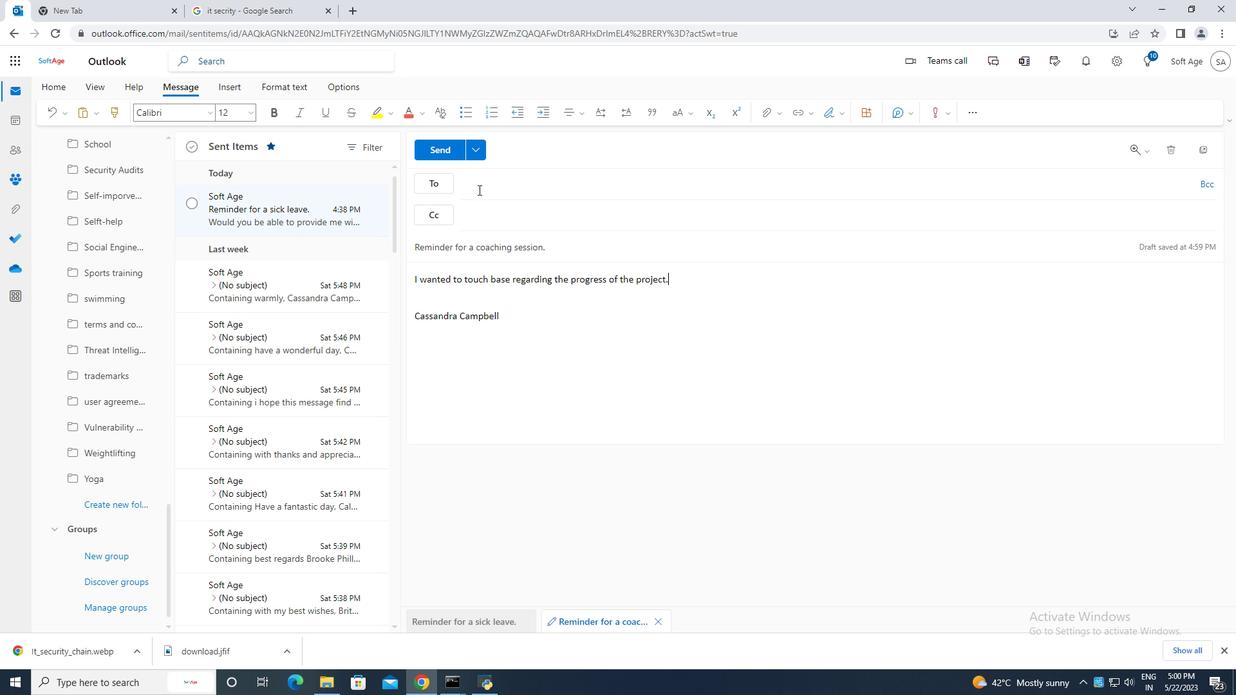 
Action: Mouse pressed left at (479, 187)
Screenshot: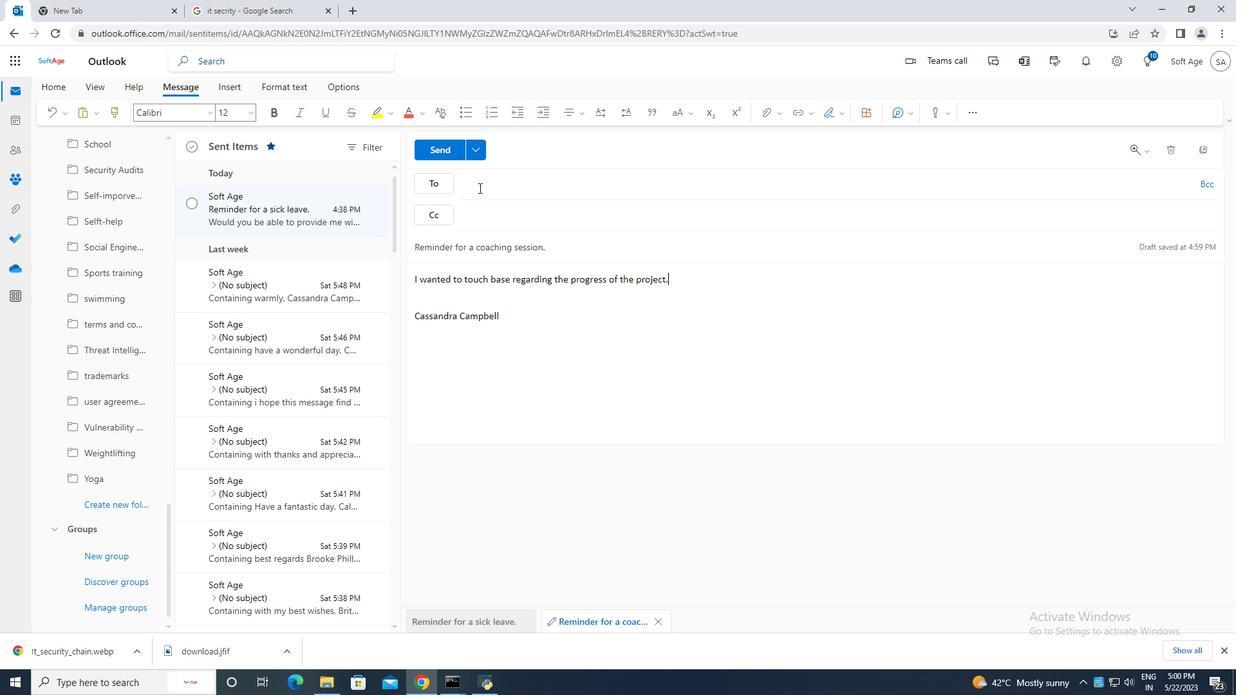
Action: Key pressed sofatge.8<Key.shift>
Screenshot: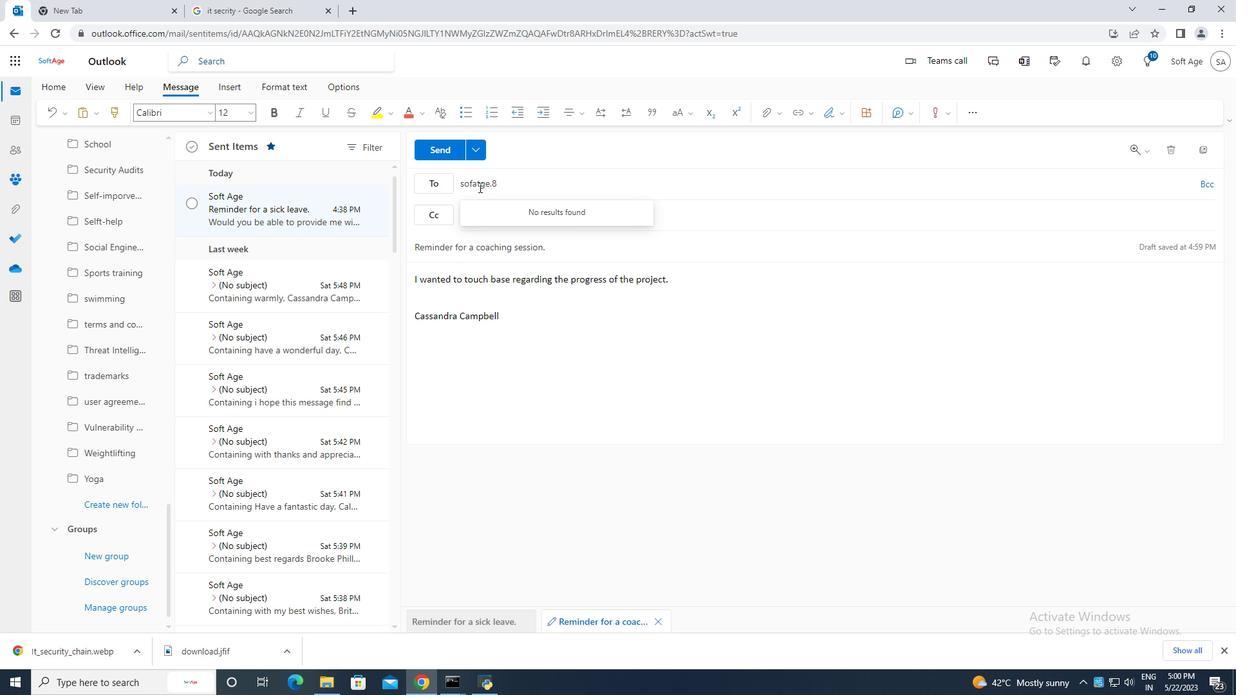 
Action: Mouse moved to (456, 173)
Screenshot: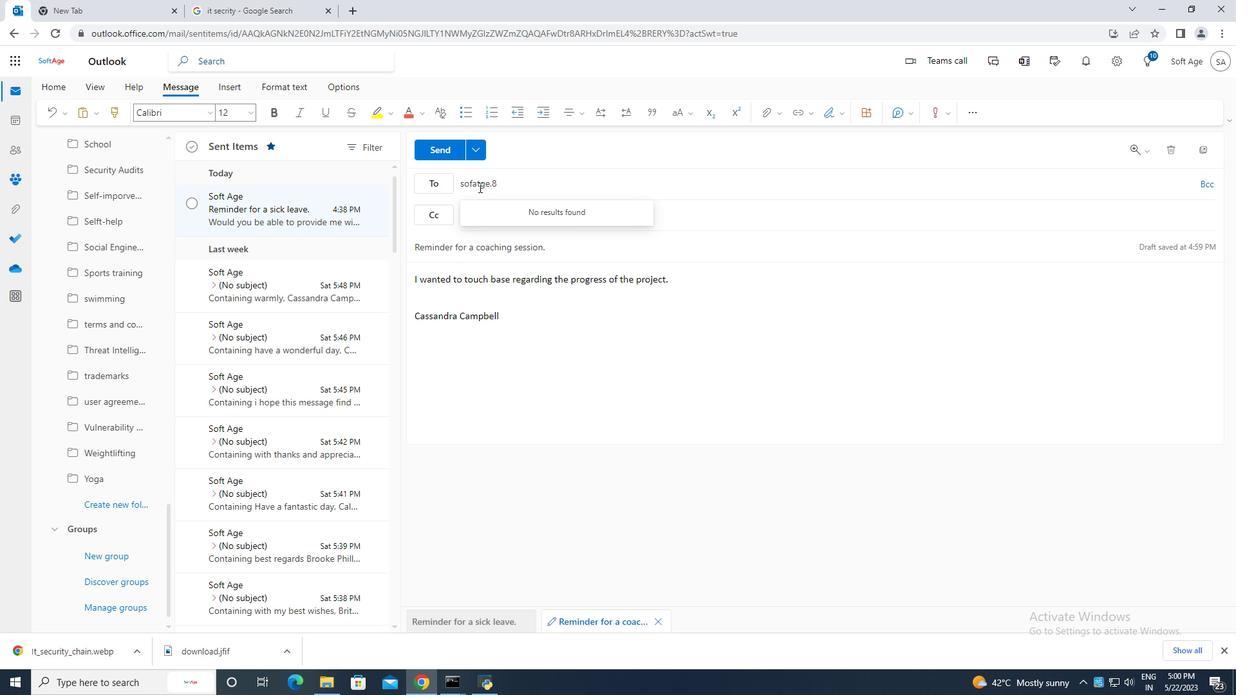 
Action: Key pressed @
Screenshot: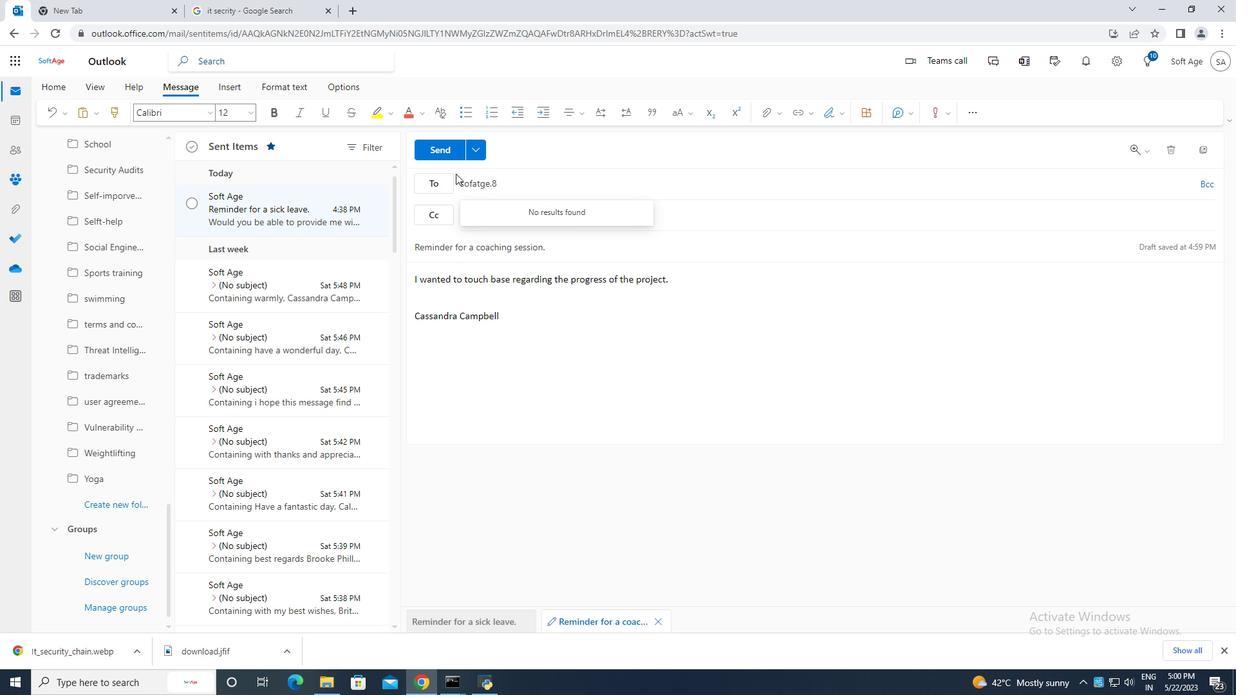
Action: Mouse moved to (474, 185)
Screenshot: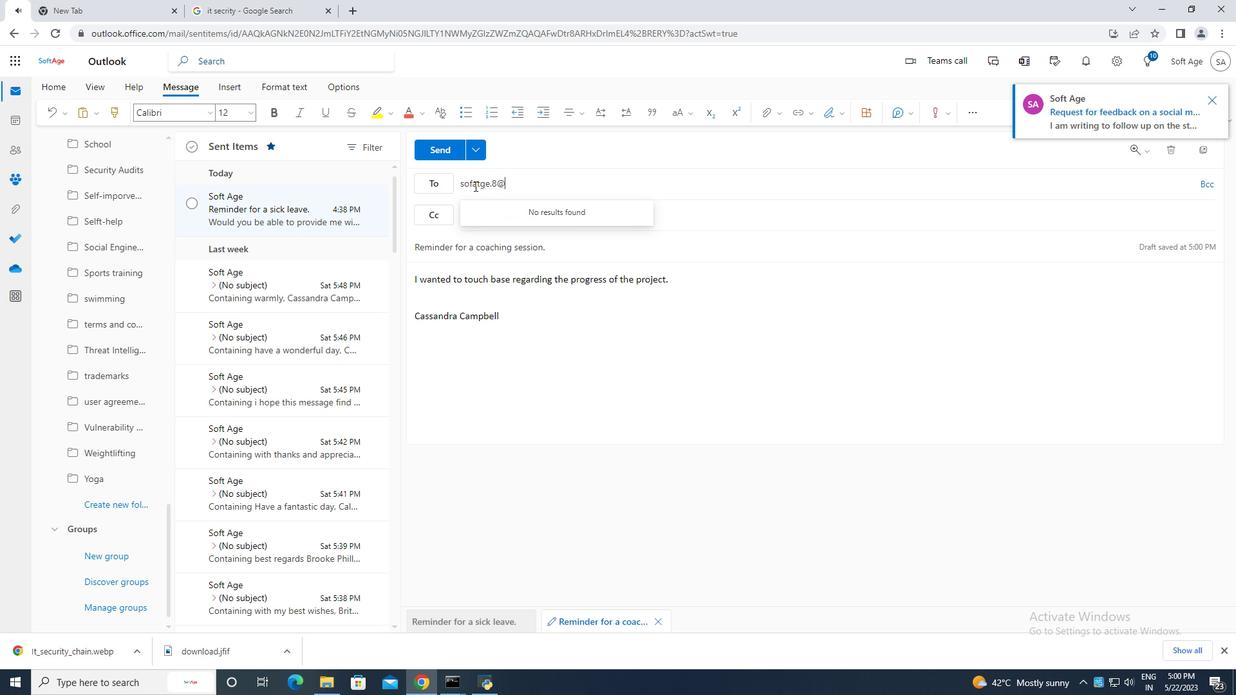 
Action: Mouse pressed left at (474, 185)
Screenshot: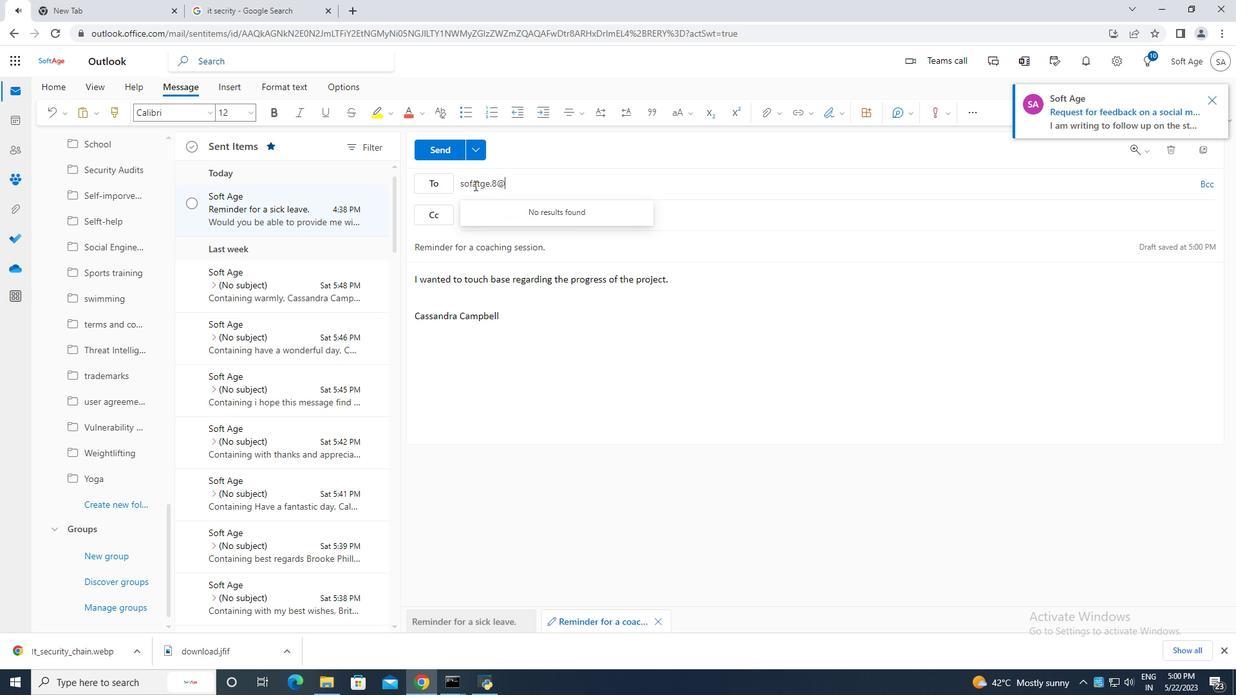 
Action: Mouse moved to (475, 185)
Screenshot: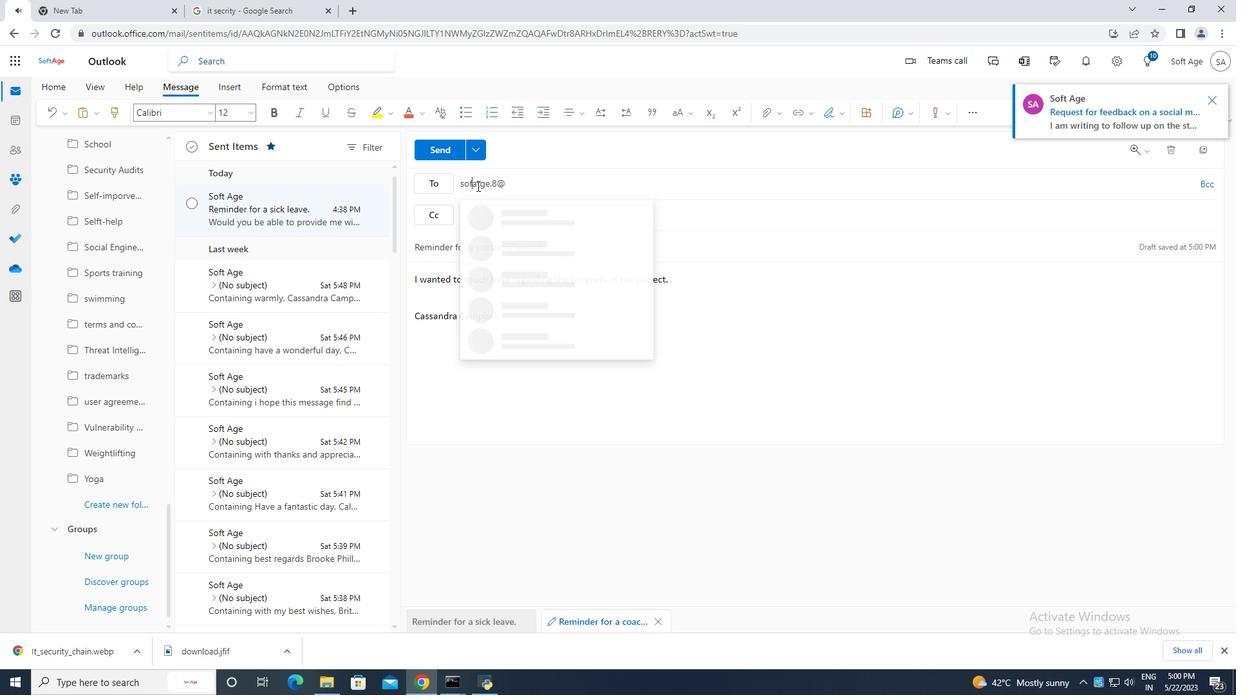 
Action: Mouse pressed left at (475, 185)
Screenshot: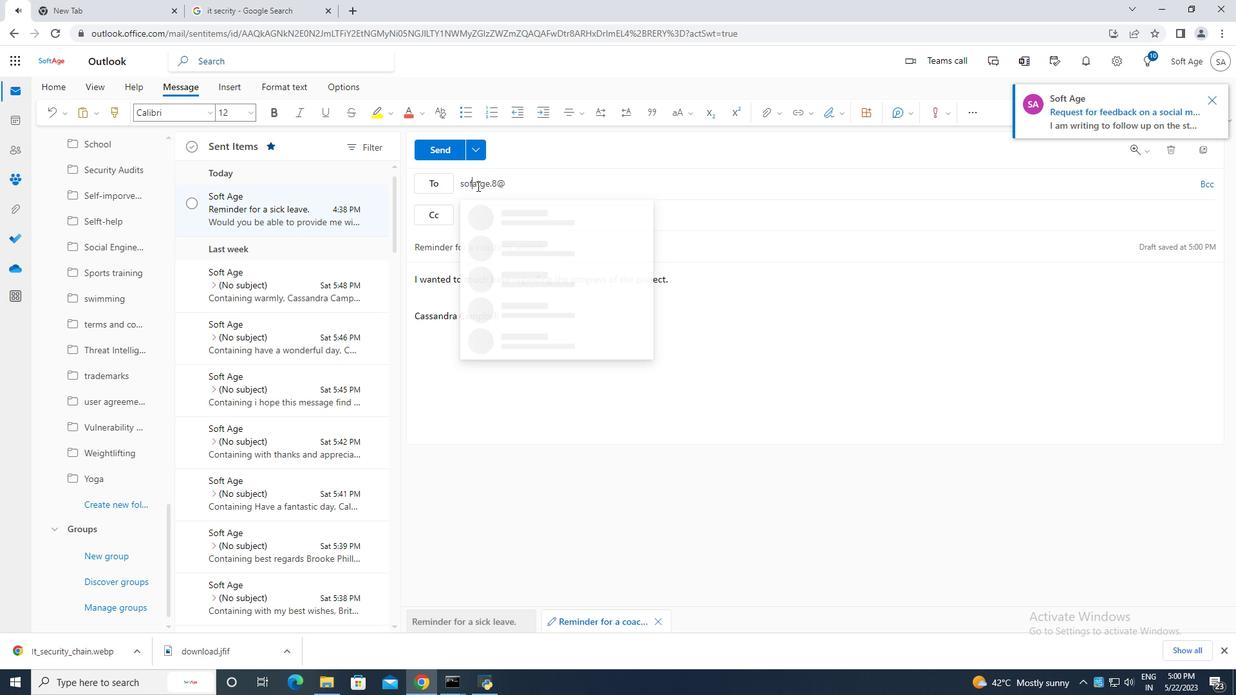 
Action: Mouse moved to (479, 186)
Screenshot: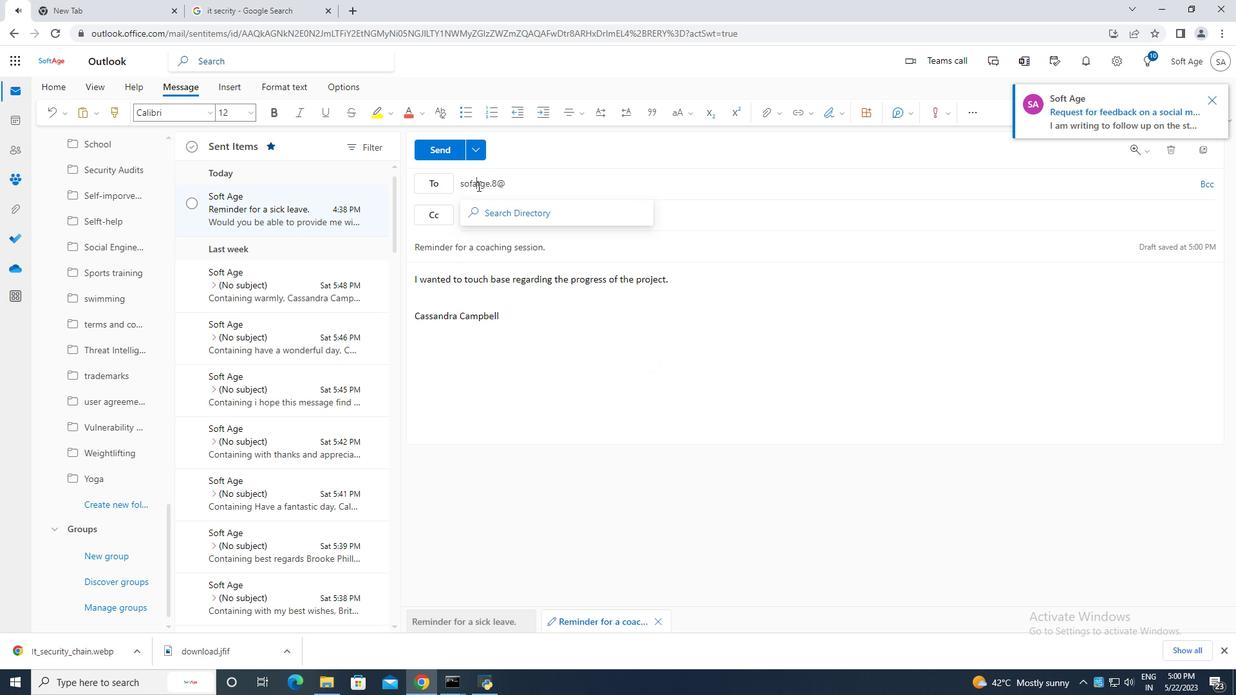 
Action: Key pressed <Key.backspace>
Screenshot: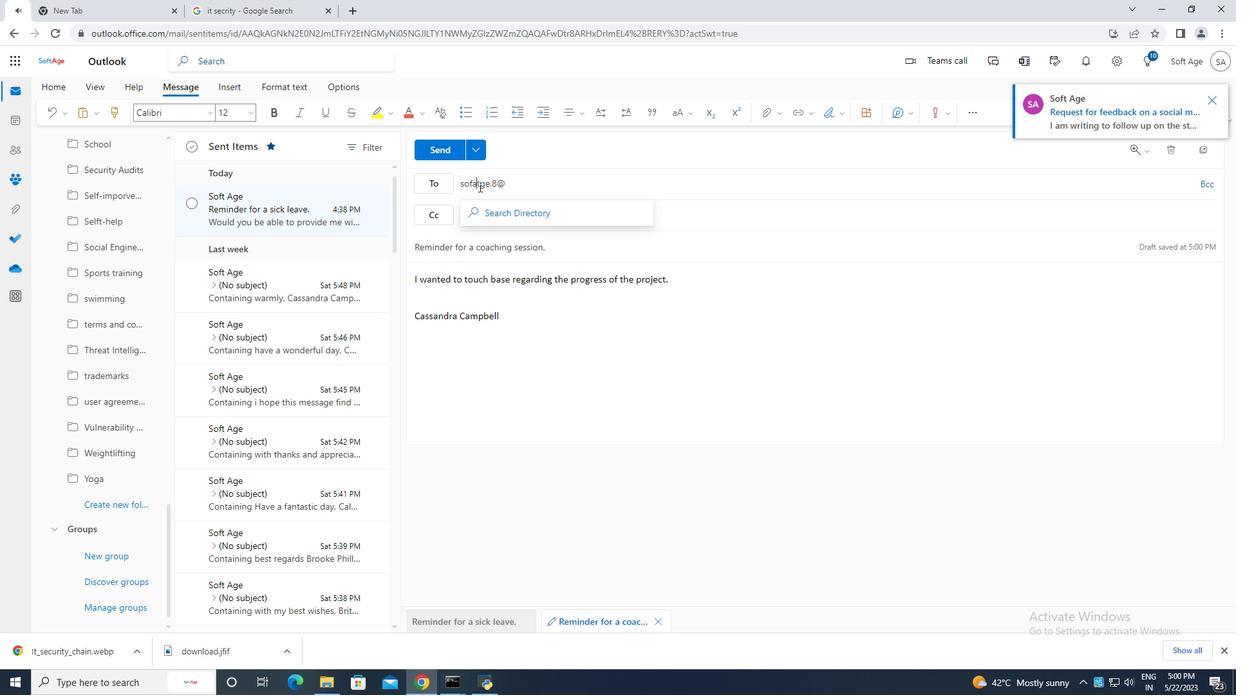
Action: Mouse moved to (559, 208)
Screenshot: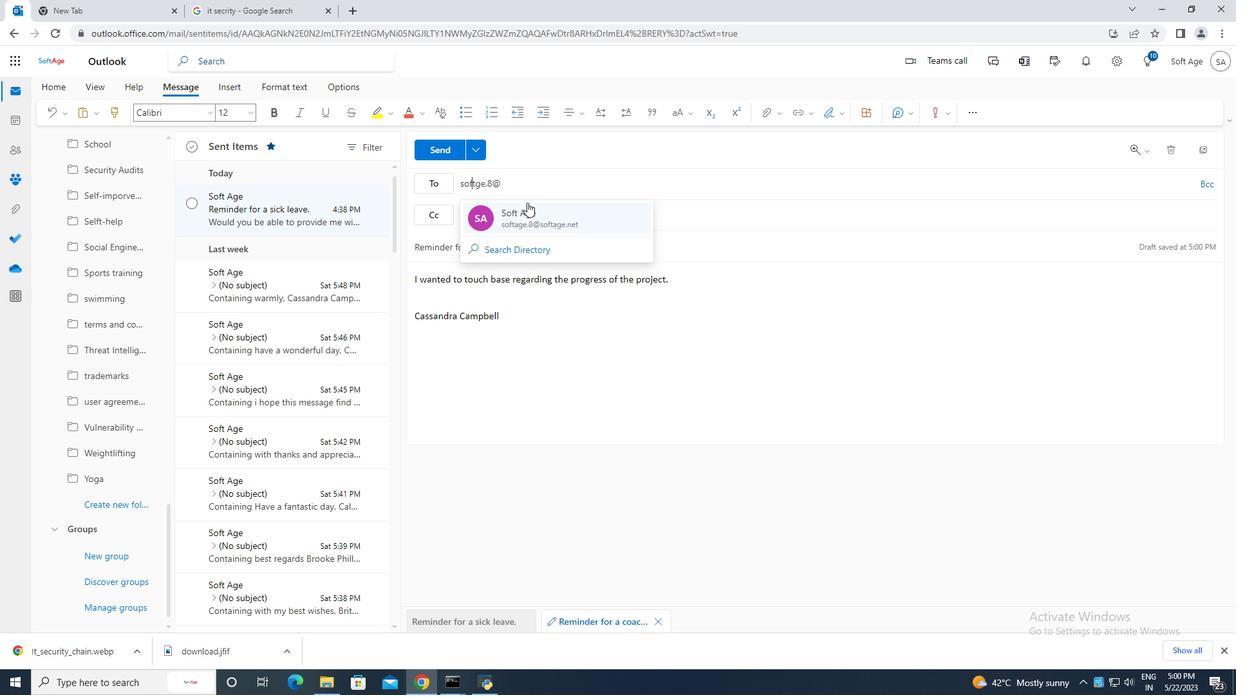 
Action: Mouse pressed left at (559, 208)
Screenshot: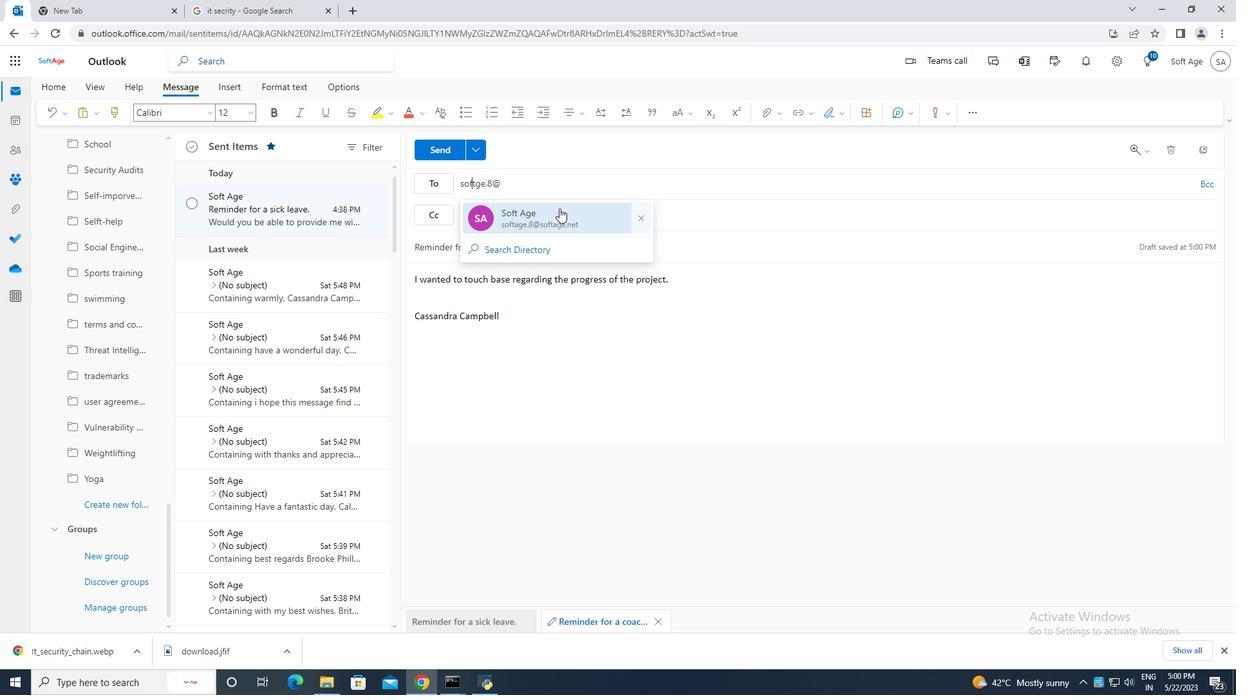 
Action: Mouse moved to (136, 500)
Screenshot: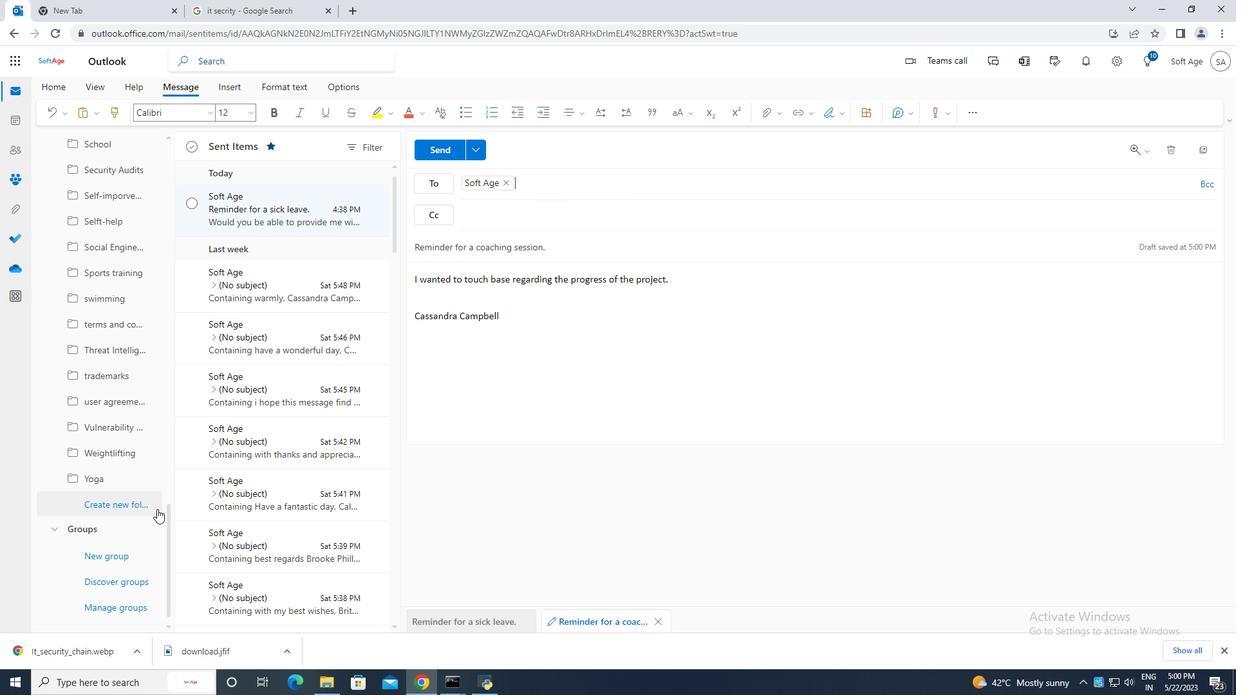 
Action: Mouse pressed left at (136, 500)
Screenshot: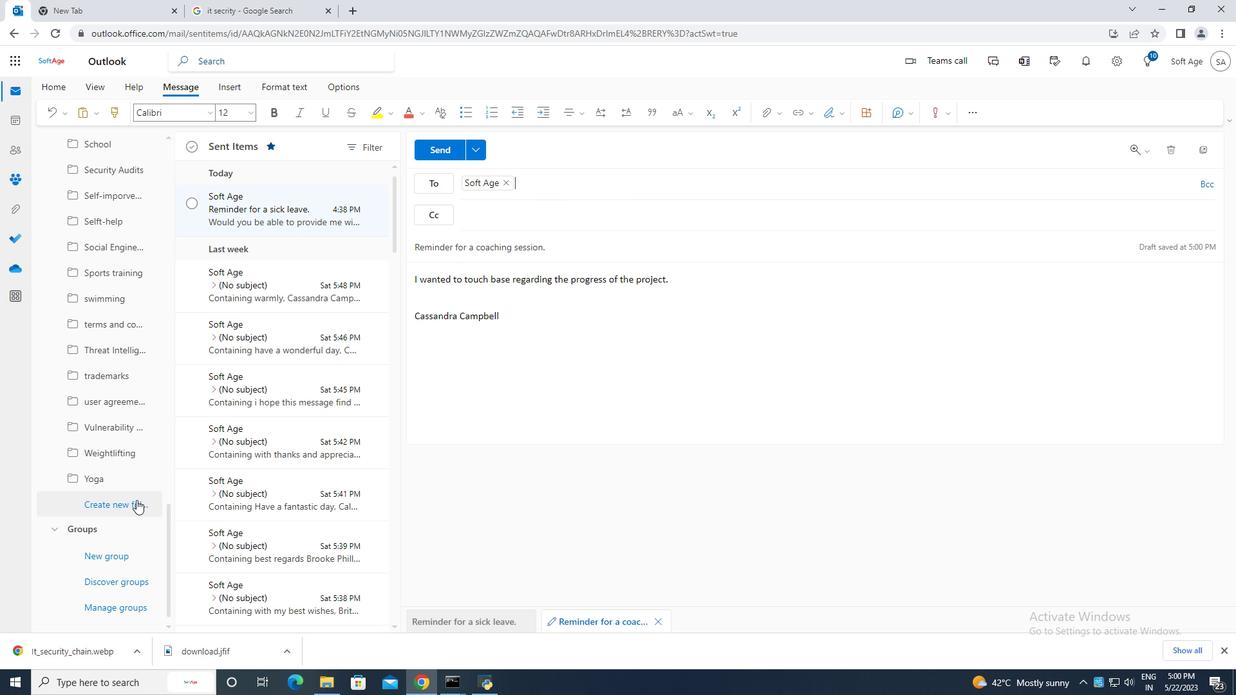 
Action: Mouse moved to (108, 505)
Screenshot: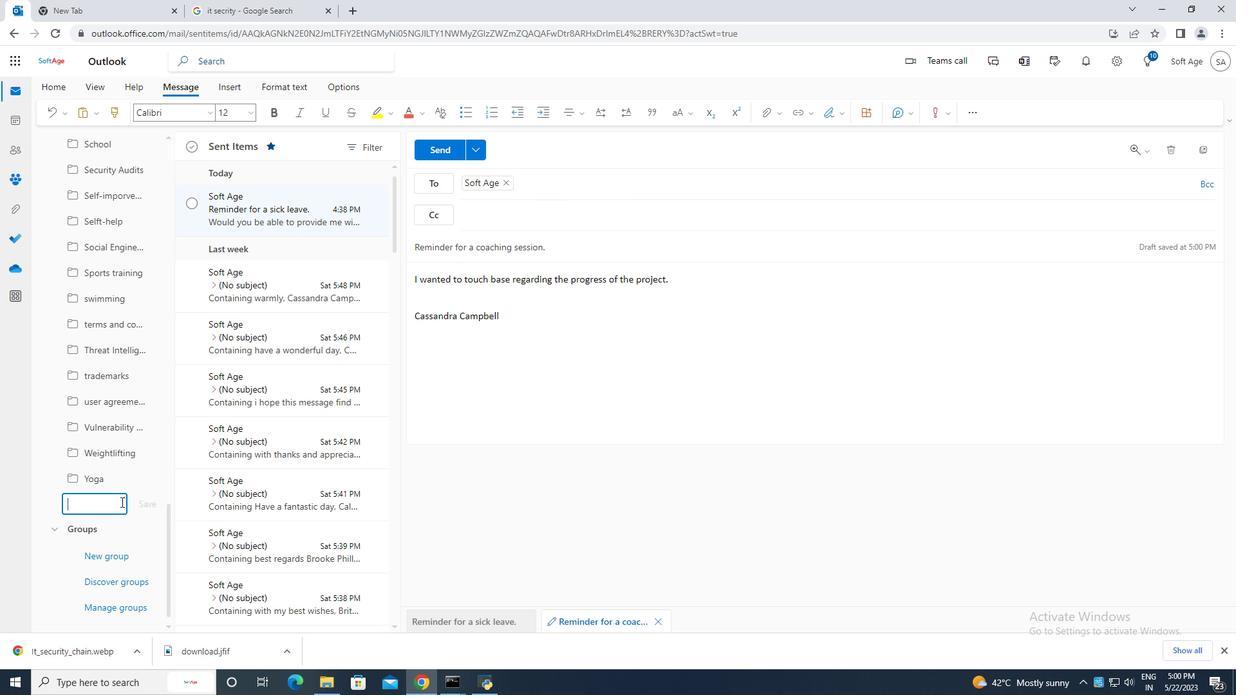 
Action: Mouse pressed left at (108, 505)
Screenshot: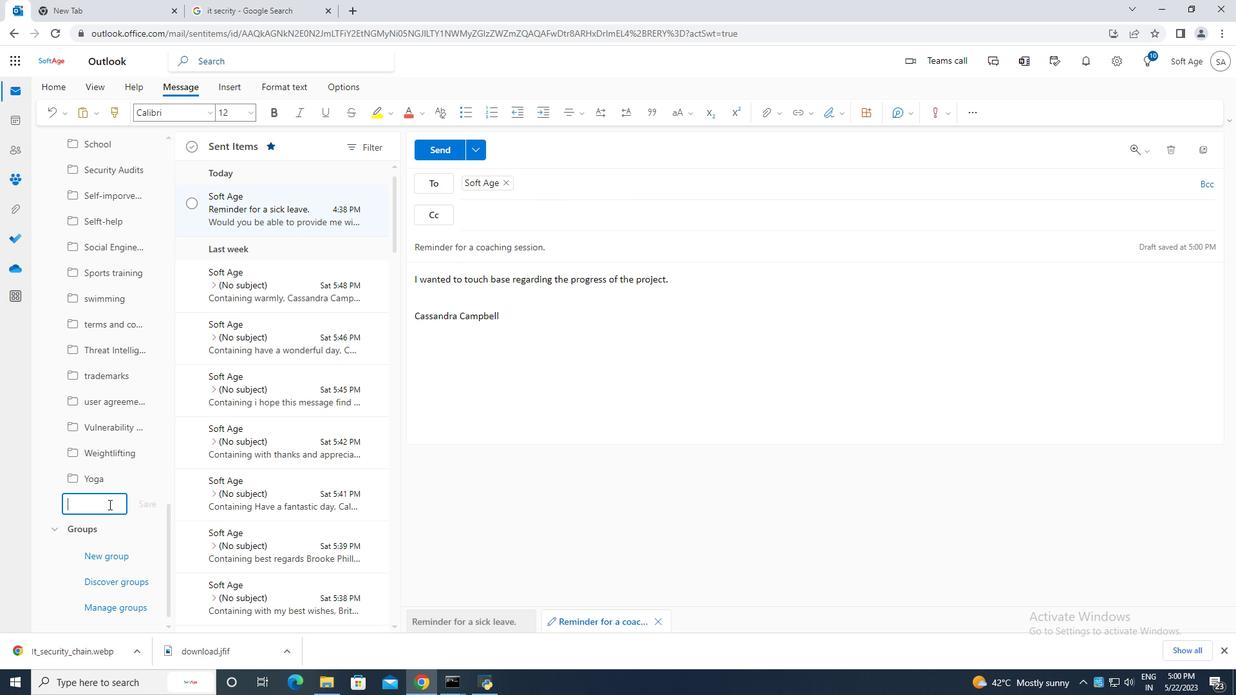 
Action: Mouse moved to (113, 508)
Screenshot: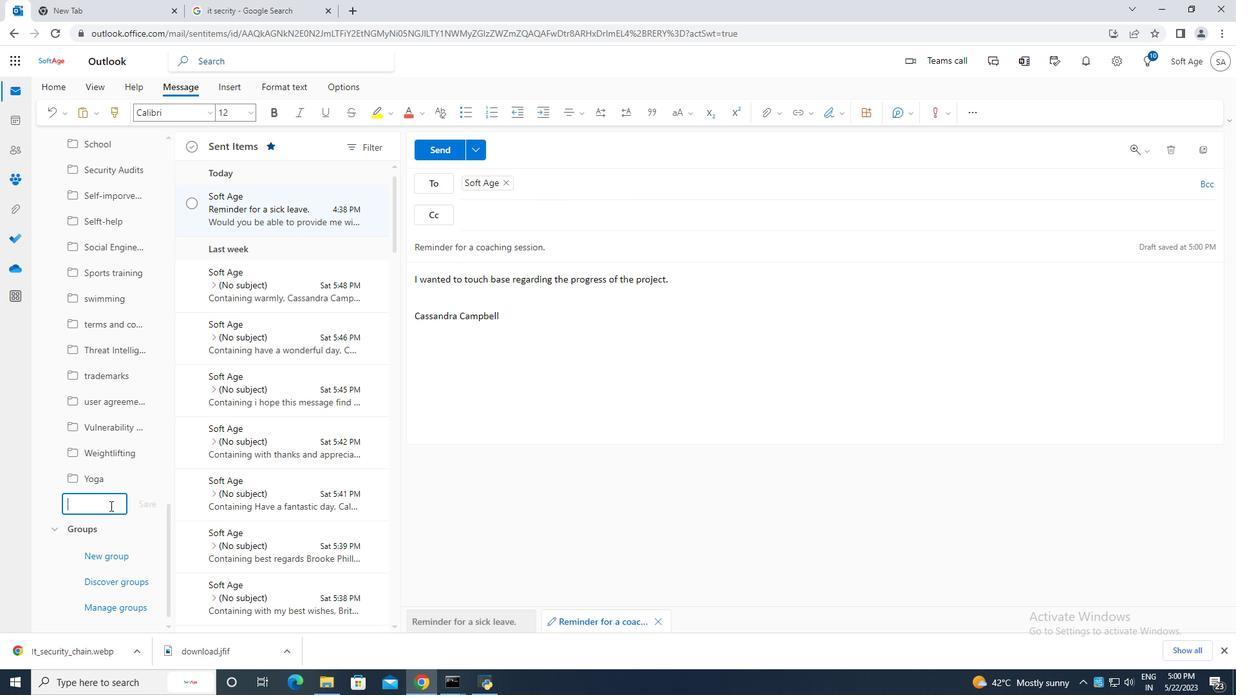 
Action: Key pressed <Key.caps_lock>C<Key.caps_lock>orporate<Key.space>identify
Screenshot: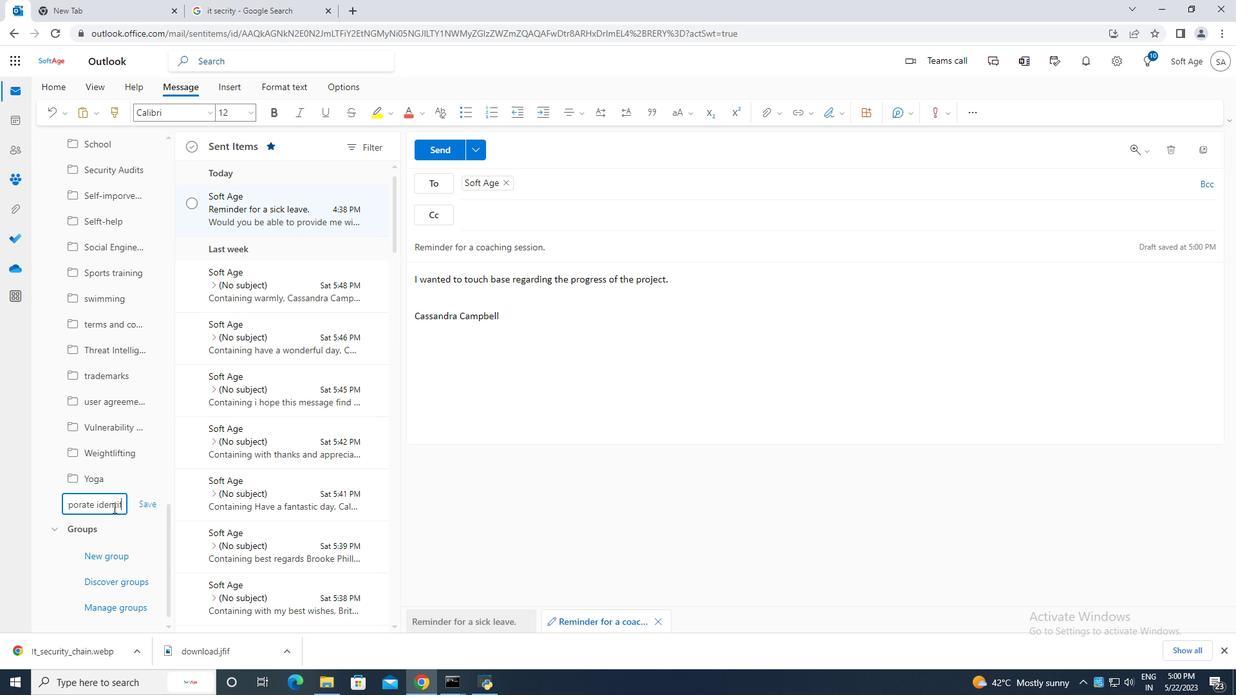 
Action: Mouse moved to (154, 503)
Screenshot: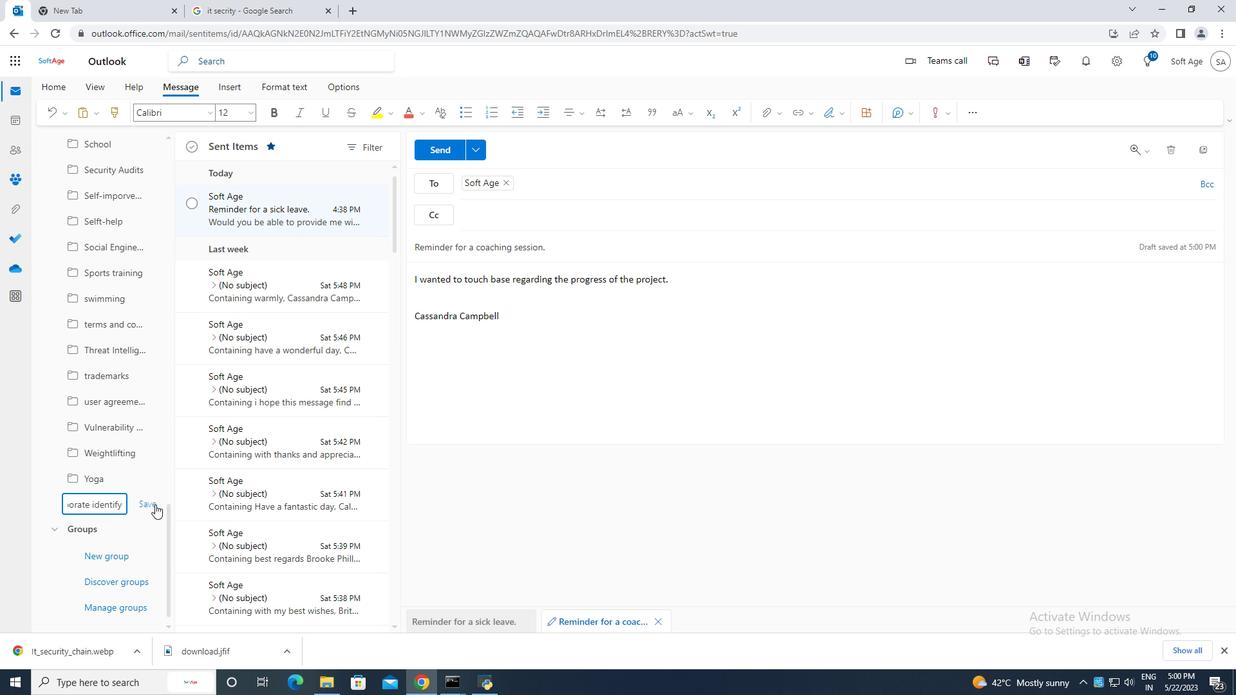 
Action: Mouse pressed left at (154, 503)
Screenshot: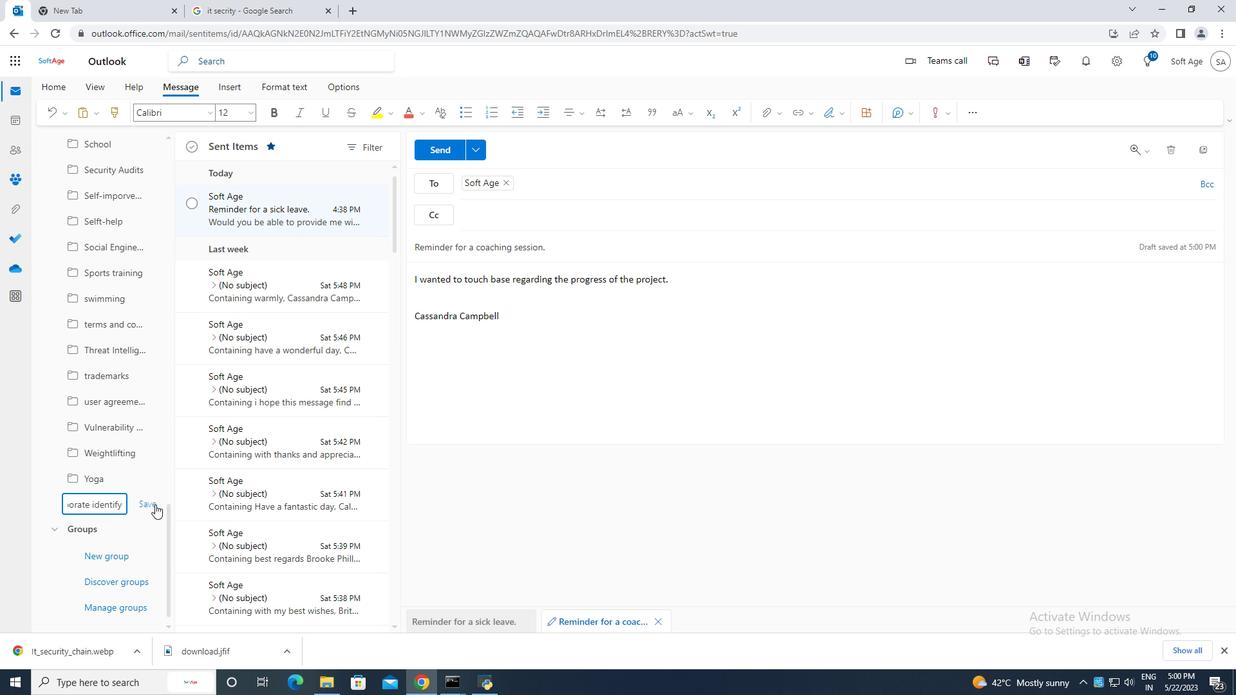 
Action: Mouse moved to (448, 150)
Screenshot: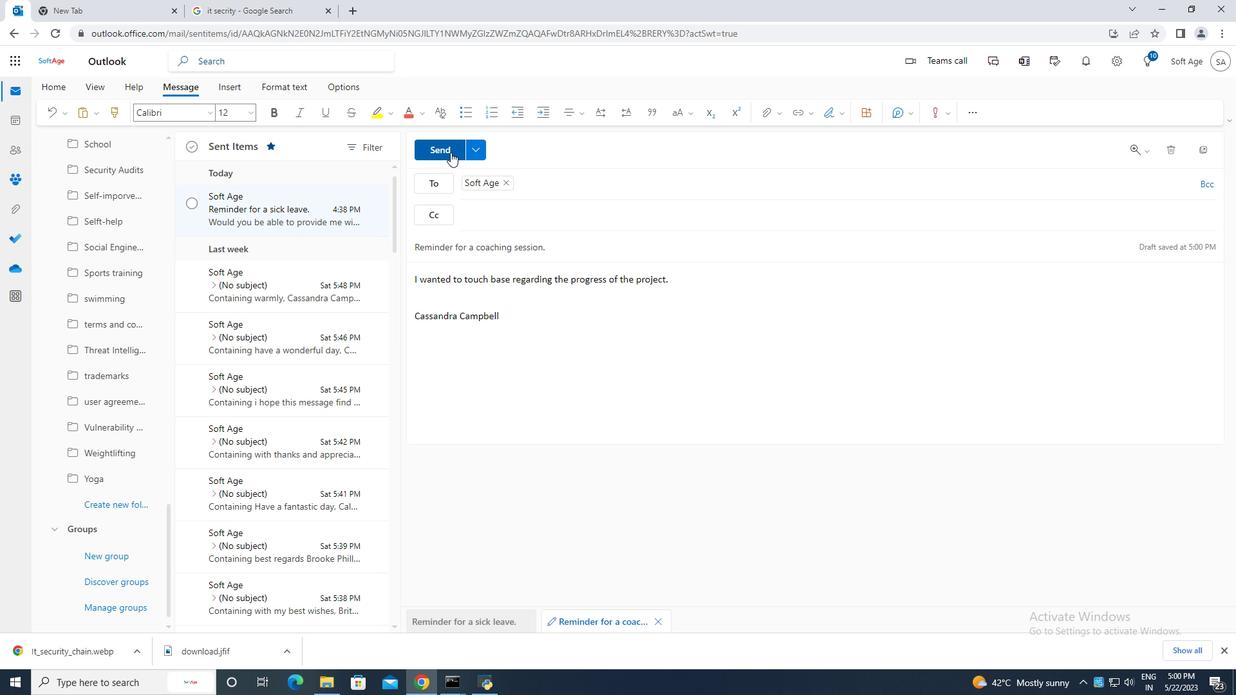
Action: Mouse pressed left at (448, 150)
Screenshot: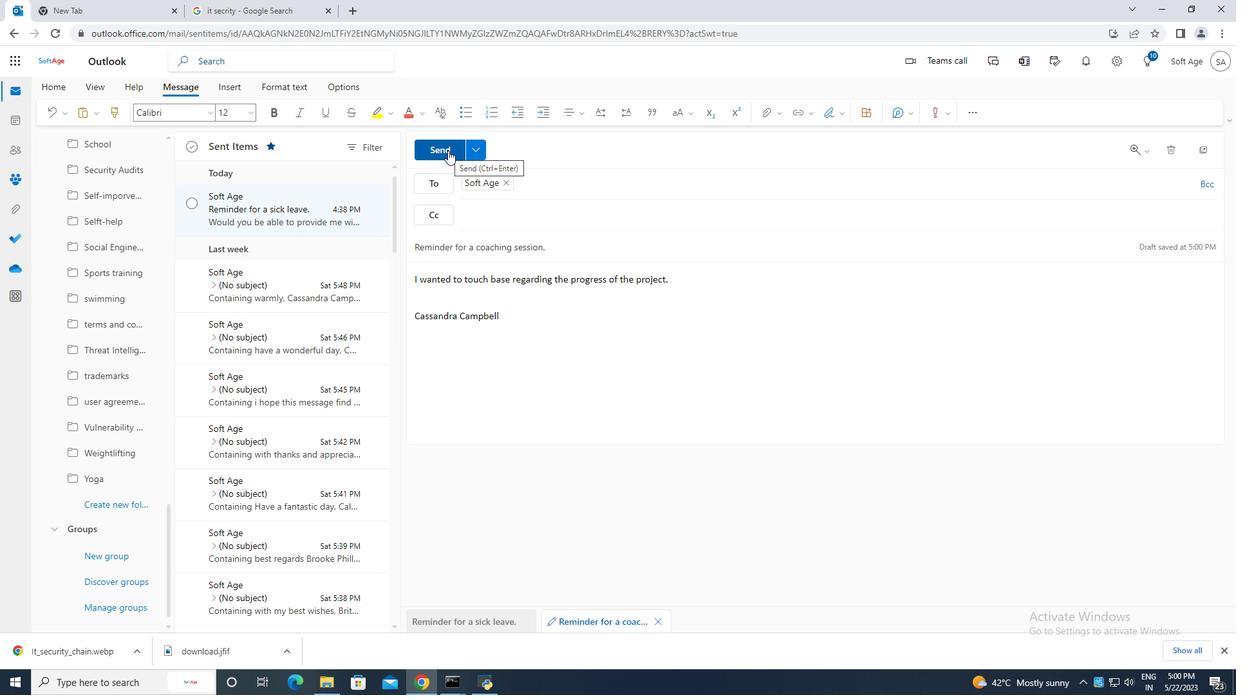 
Action: Mouse moved to (195, 201)
Screenshot: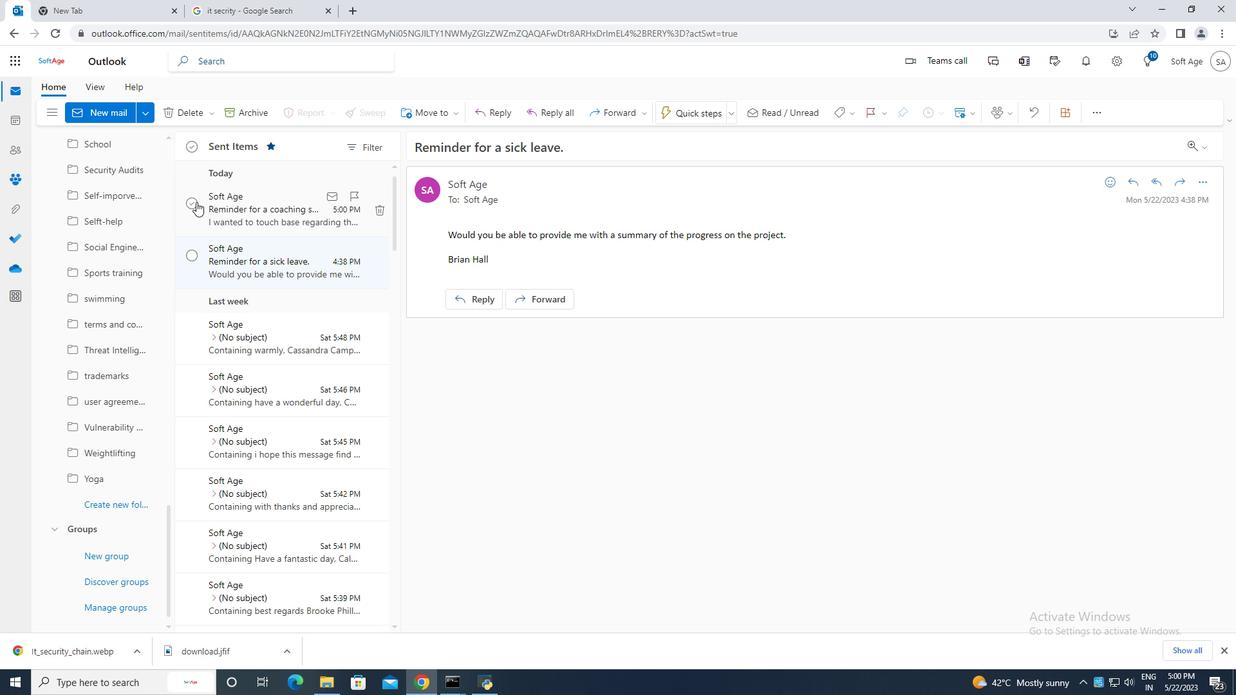 
Action: Mouse pressed left at (195, 201)
Screenshot: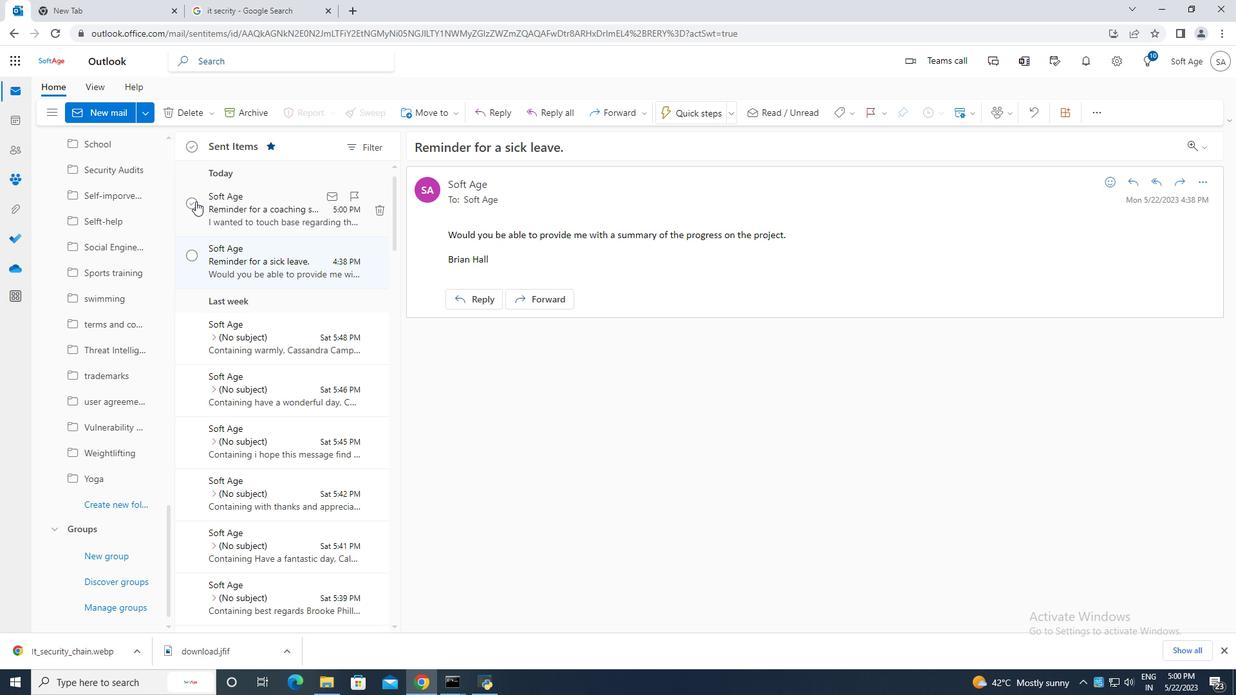 
Action: Mouse moved to (445, 112)
Screenshot: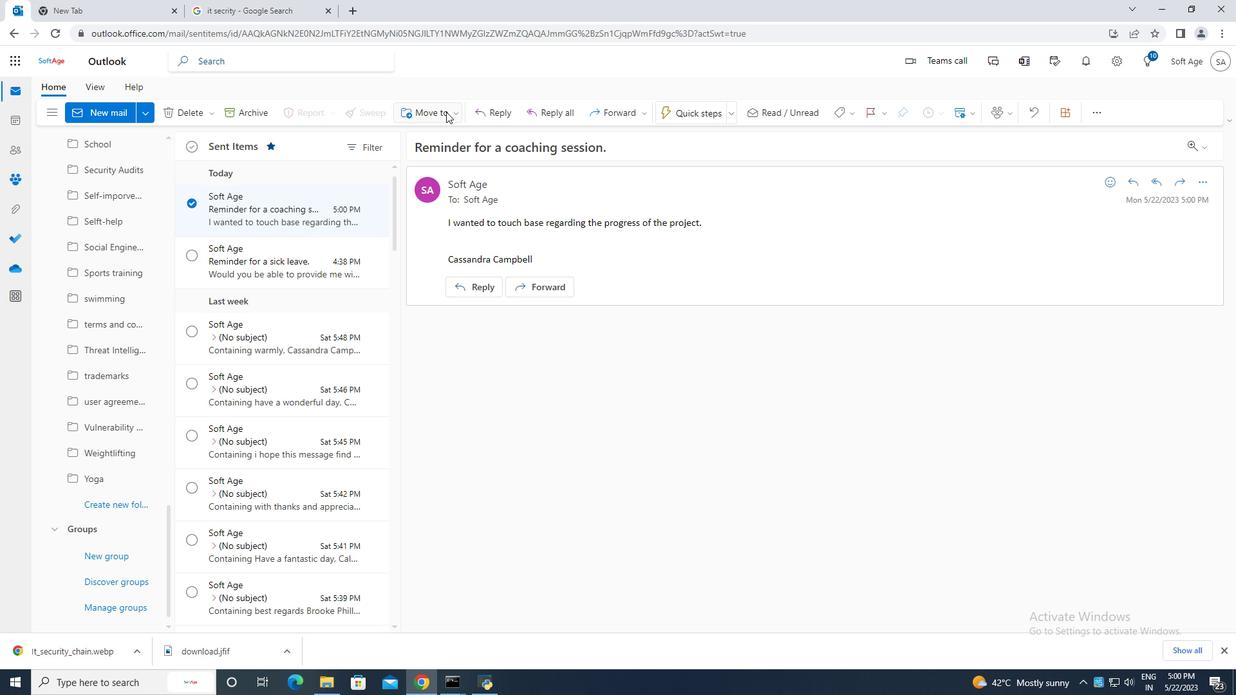 
Action: Mouse pressed left at (445, 112)
Screenshot: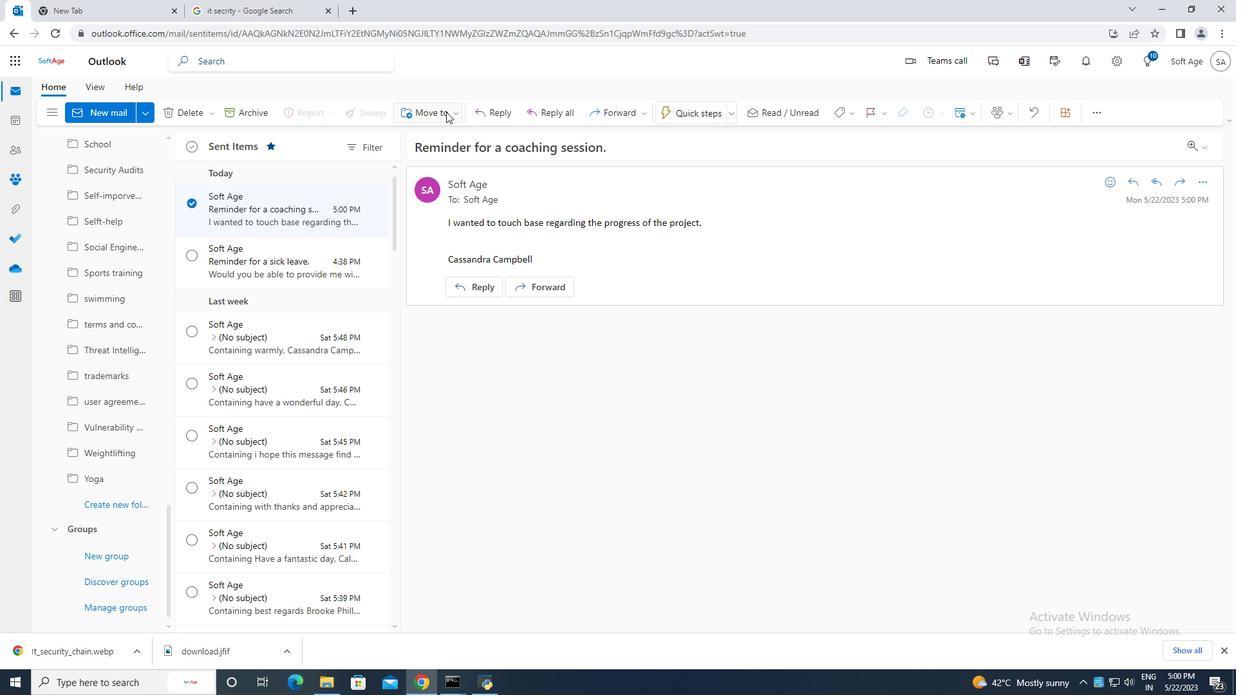 
Action: Mouse moved to (469, 133)
Screenshot: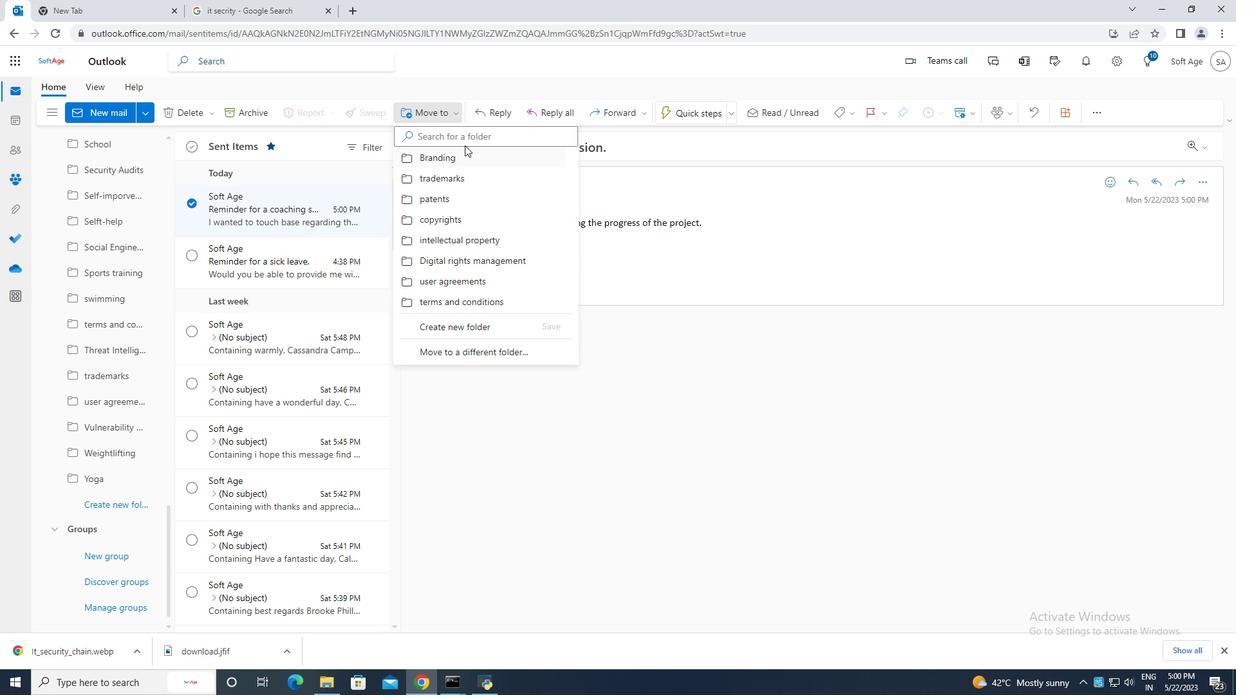 
Action: Key pressed corporate
Screenshot: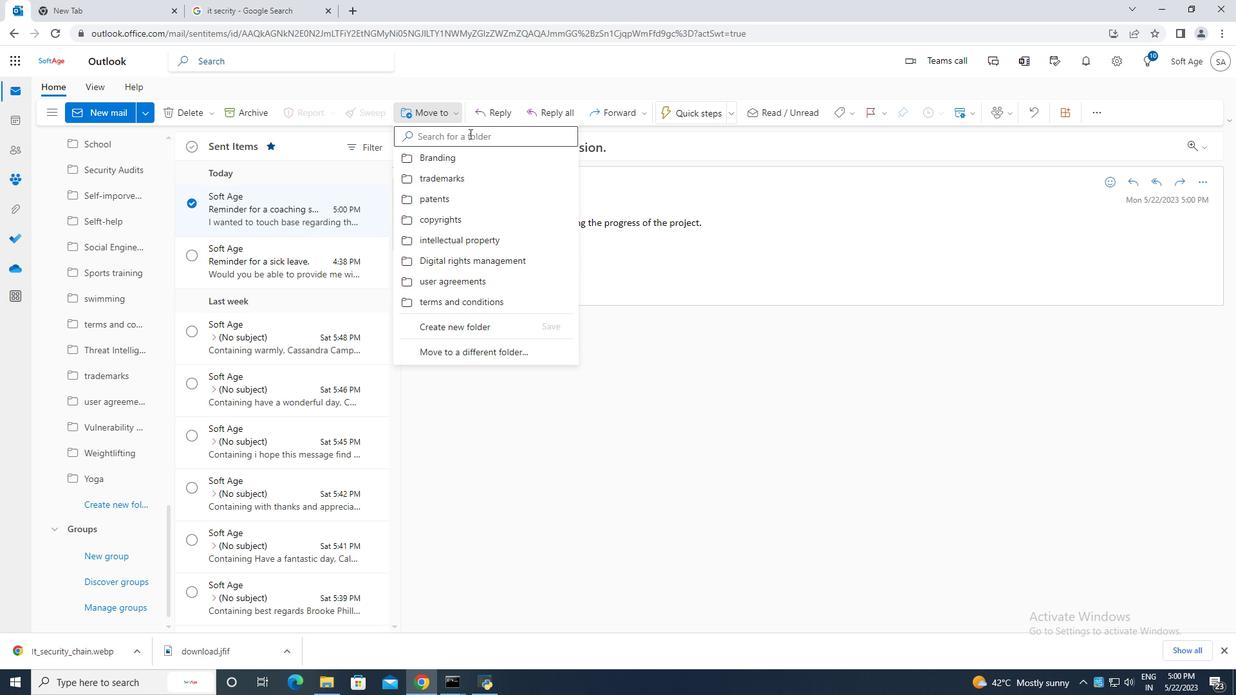 
Action: Mouse moved to (475, 137)
Screenshot: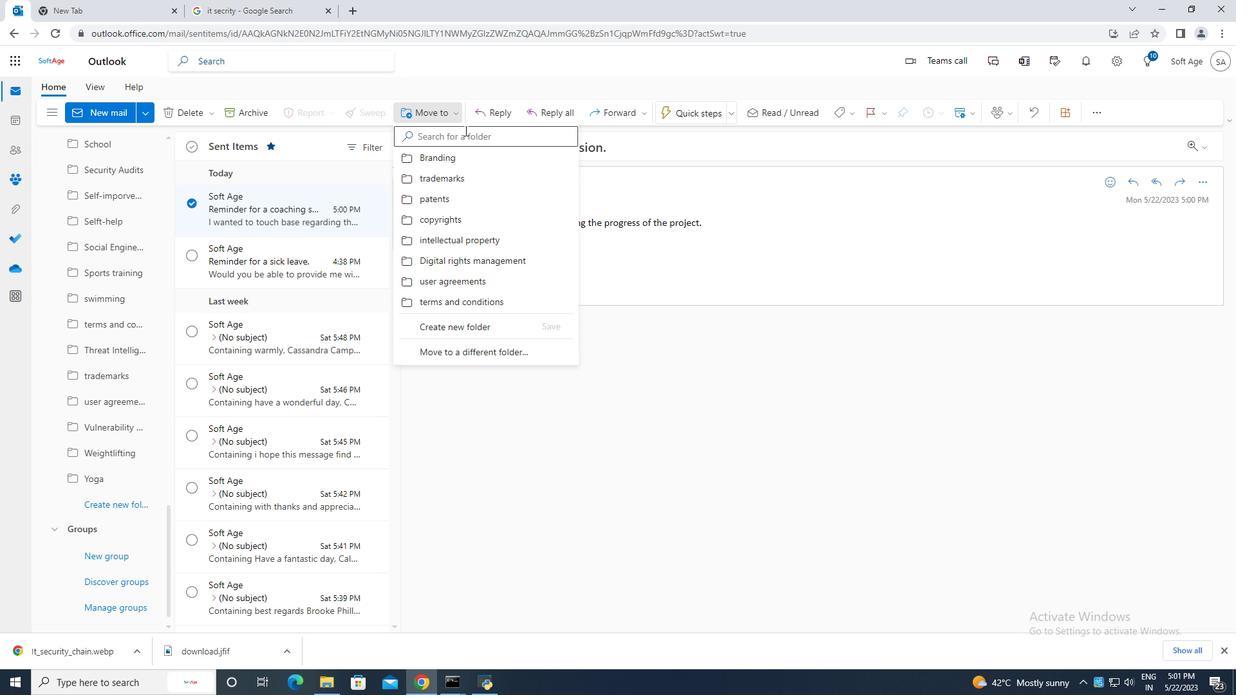 
Action: Mouse pressed left at (475, 137)
Screenshot: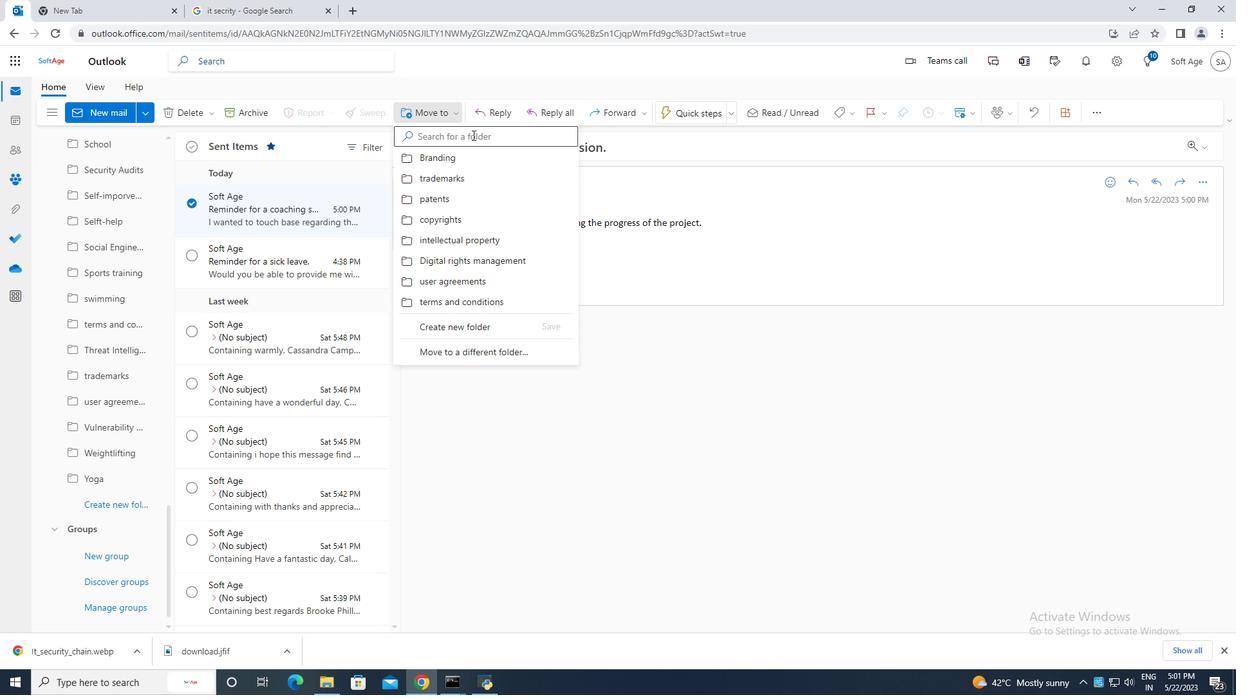 
Action: Key pressed corpor
Screenshot: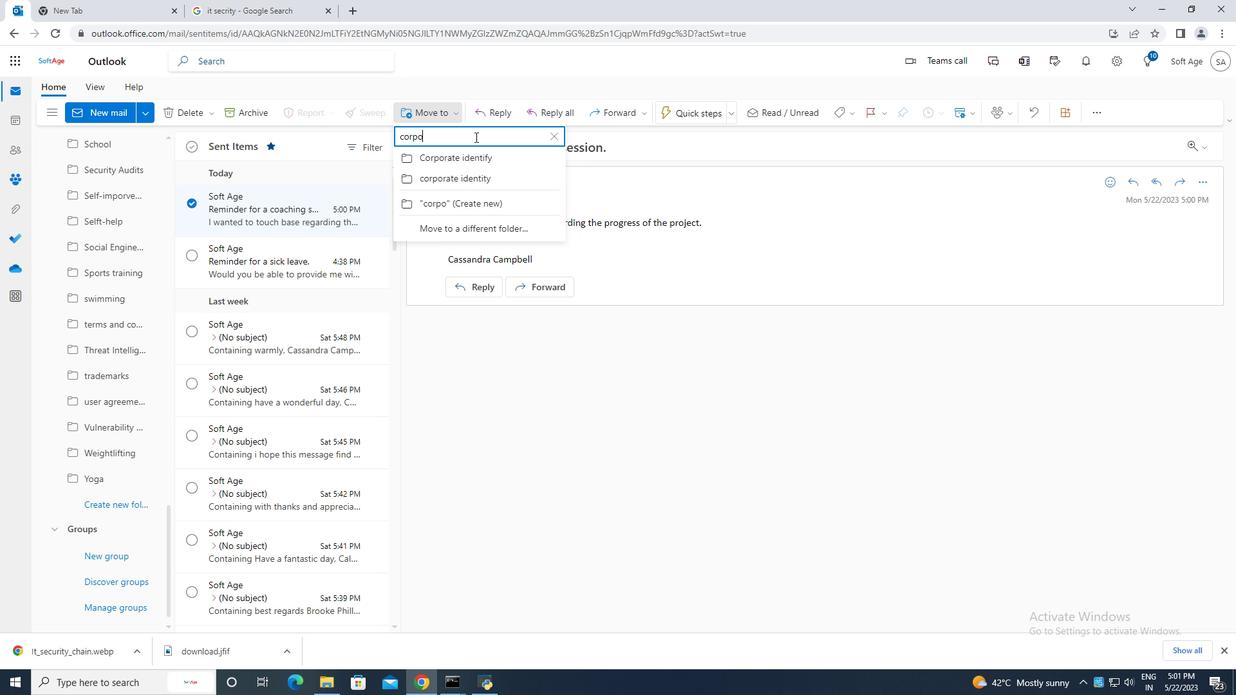 
Action: Mouse moved to (492, 153)
Screenshot: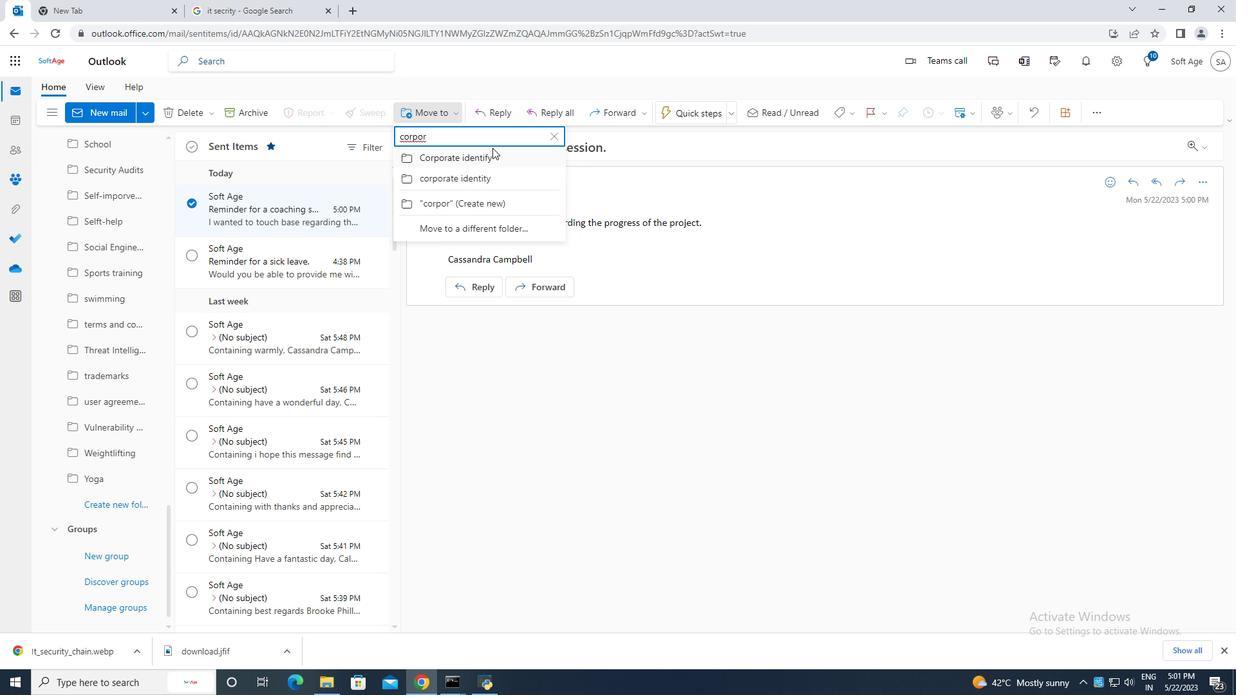 
Action: Mouse pressed left at (492, 153)
Screenshot: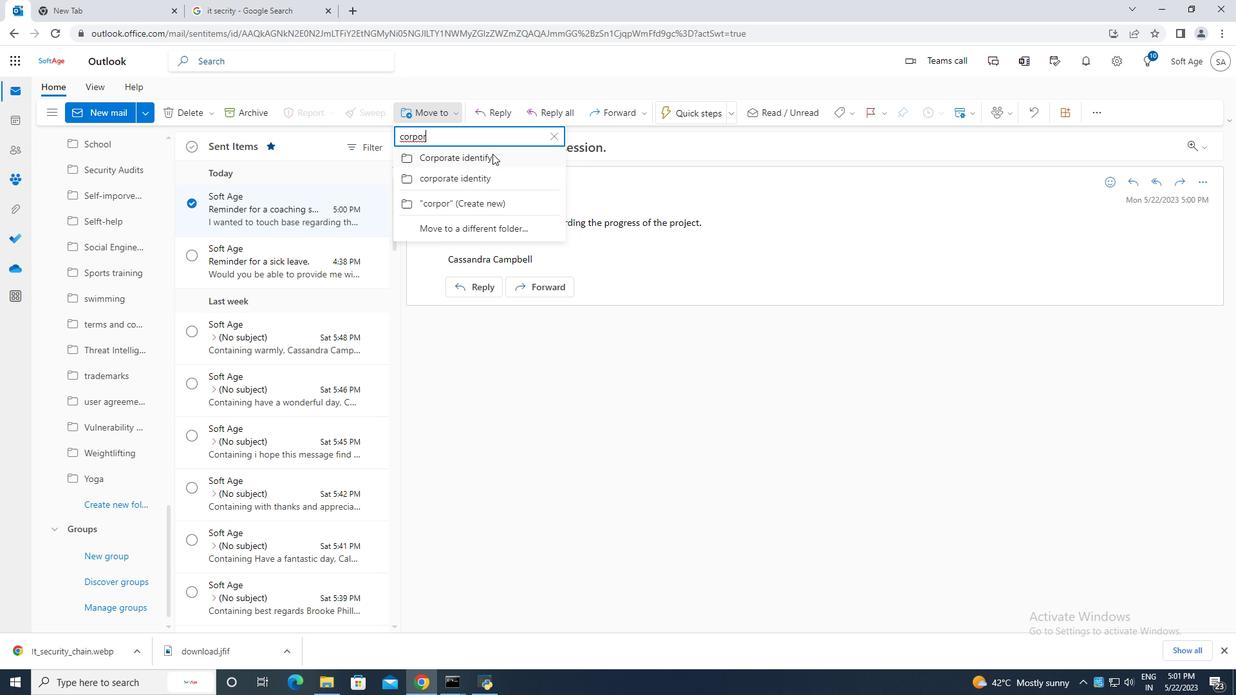 
Action: Mouse moved to (500, 216)
Screenshot: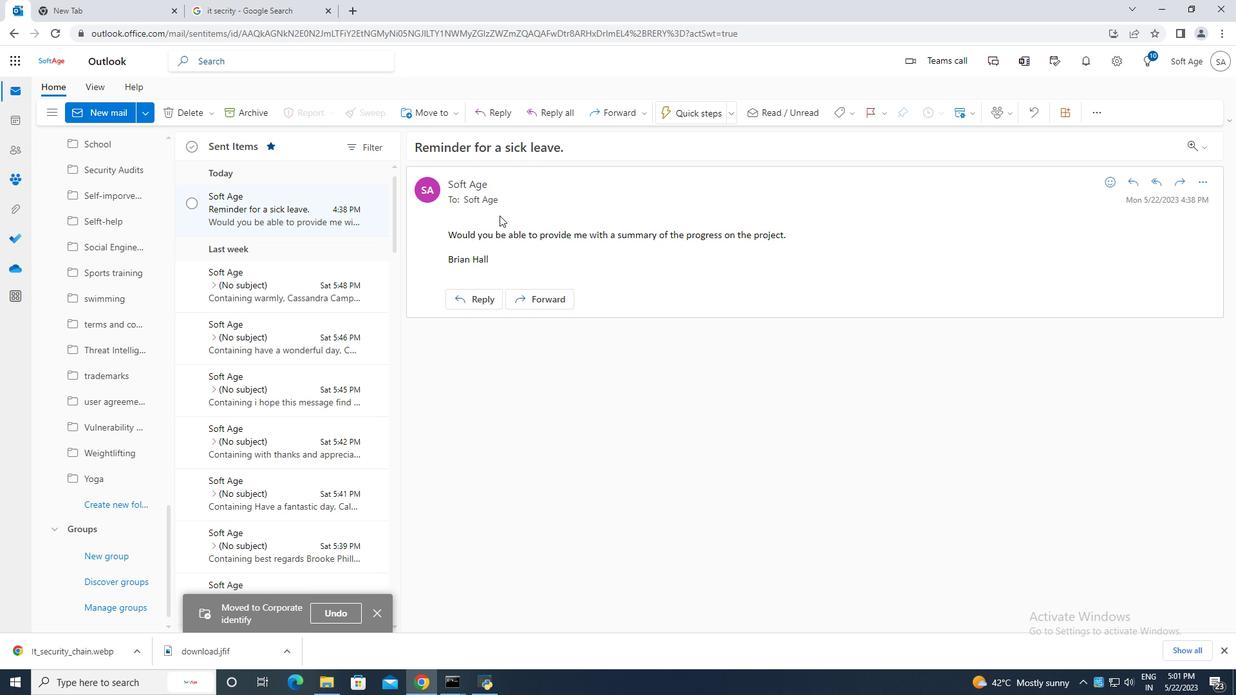 
